 Task: Check the percentage active listings of bathtub in the last 3 years.
Action: Mouse moved to (799, 192)
Screenshot: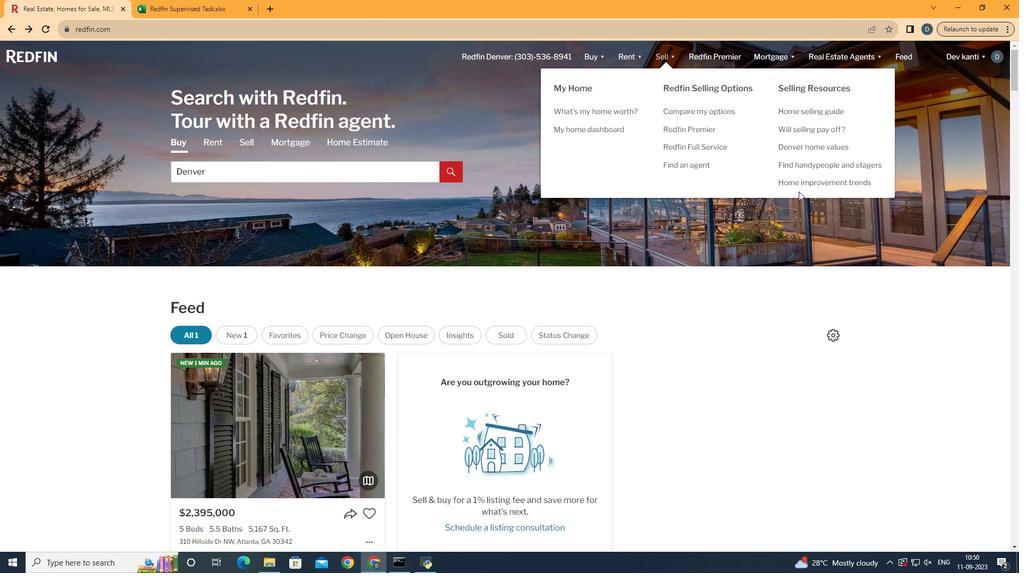 
Action: Mouse pressed left at (799, 192)
Screenshot: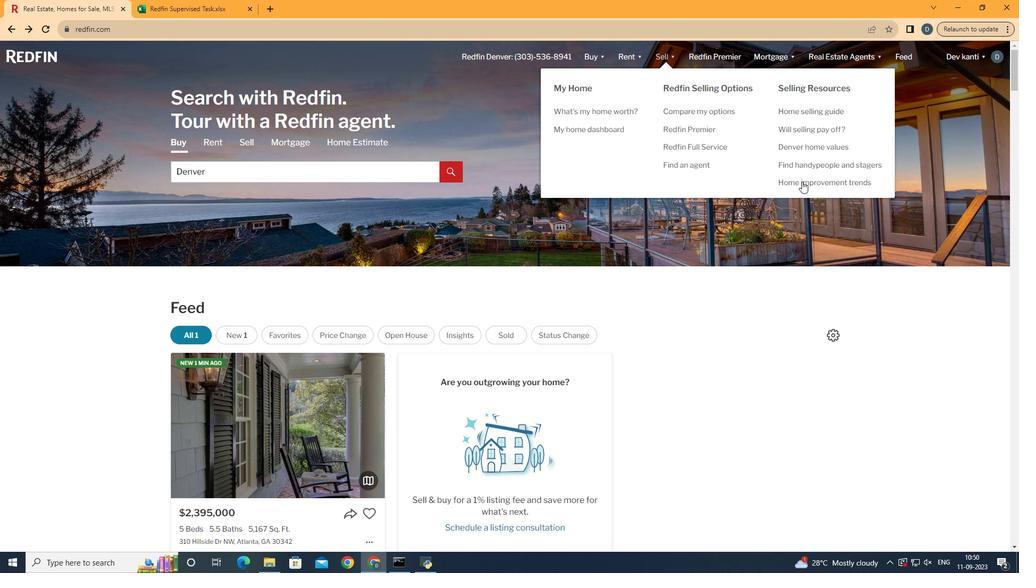 
Action: Mouse moved to (803, 181)
Screenshot: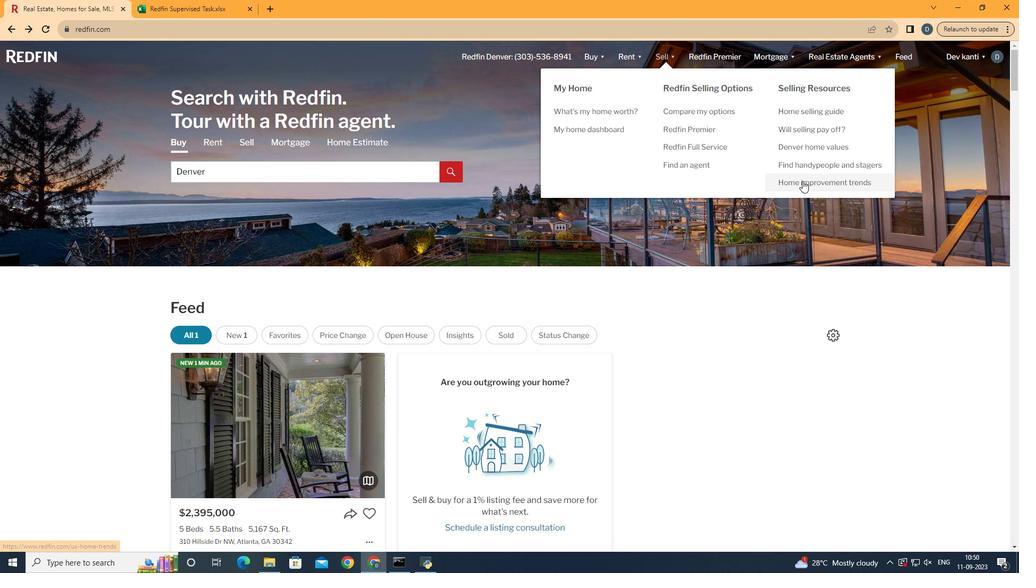 
Action: Mouse pressed left at (803, 181)
Screenshot: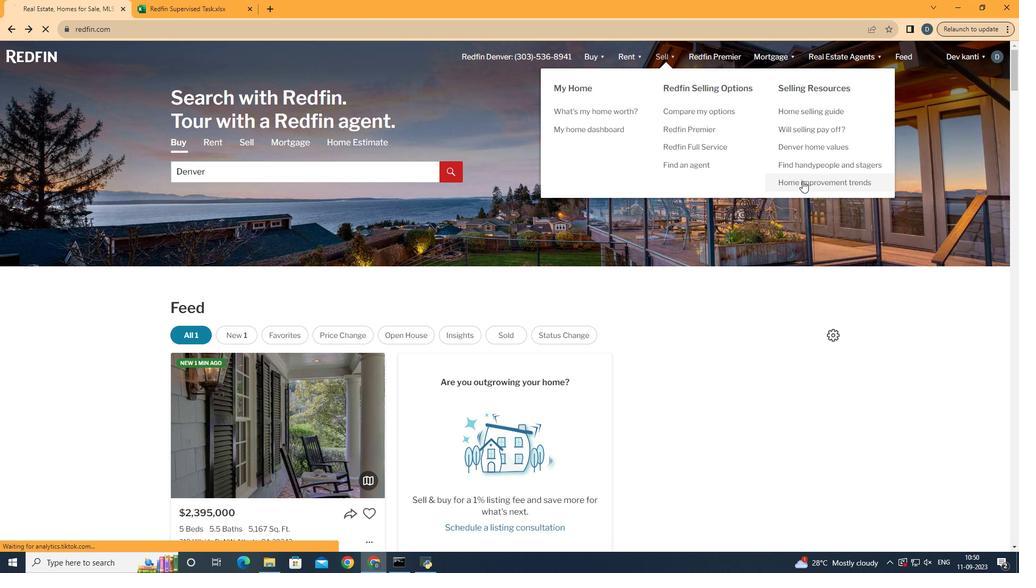 
Action: Mouse moved to (263, 192)
Screenshot: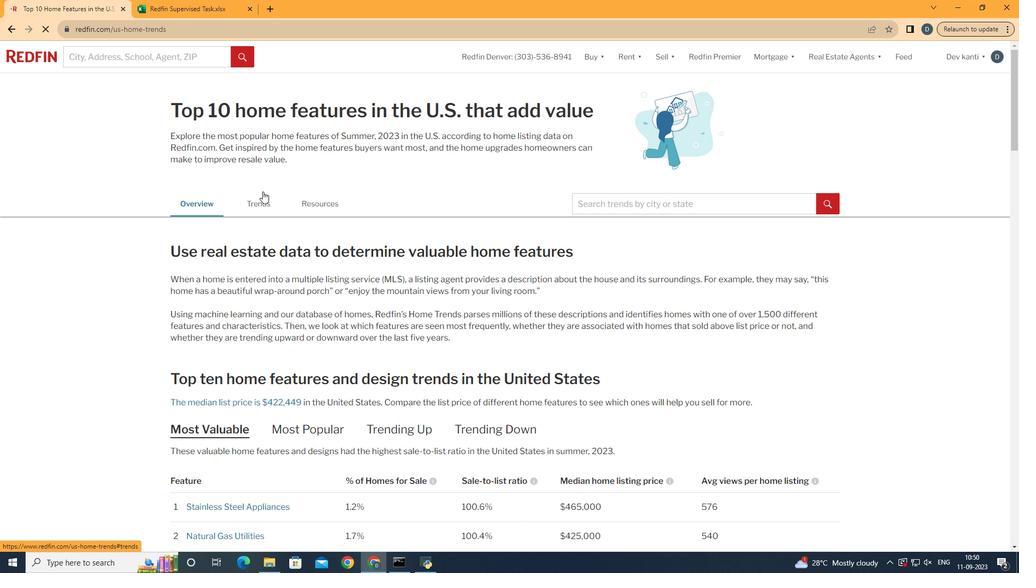 
Action: Mouse pressed left at (263, 192)
Screenshot: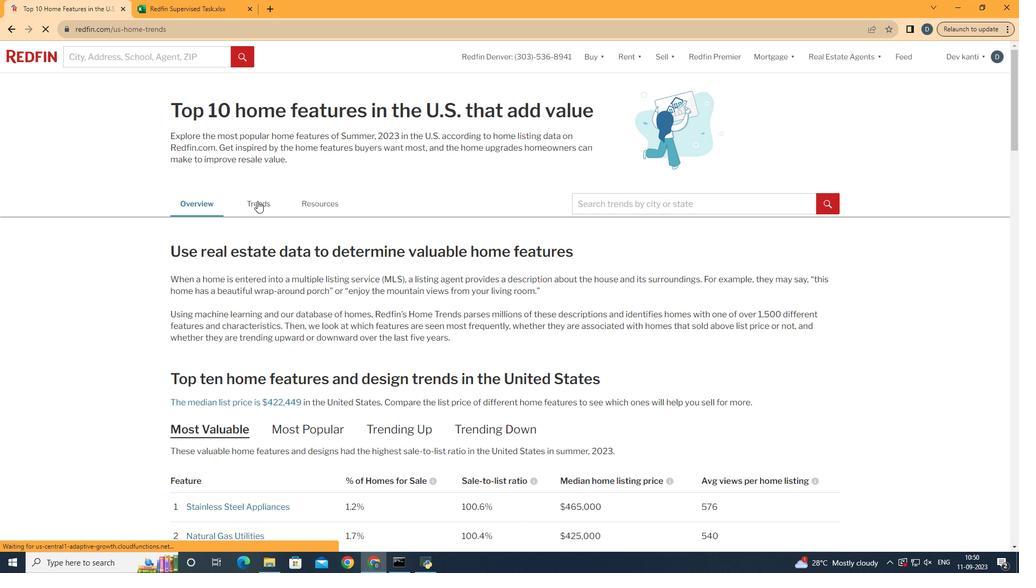 
Action: Mouse moved to (251, 209)
Screenshot: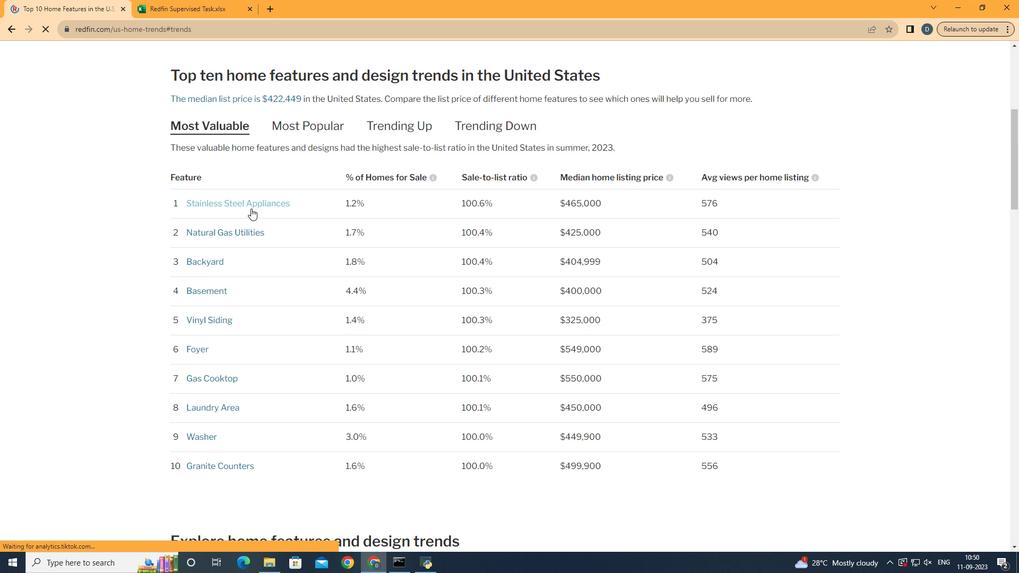
Action: Mouse scrolled (251, 208) with delta (0, 0)
Screenshot: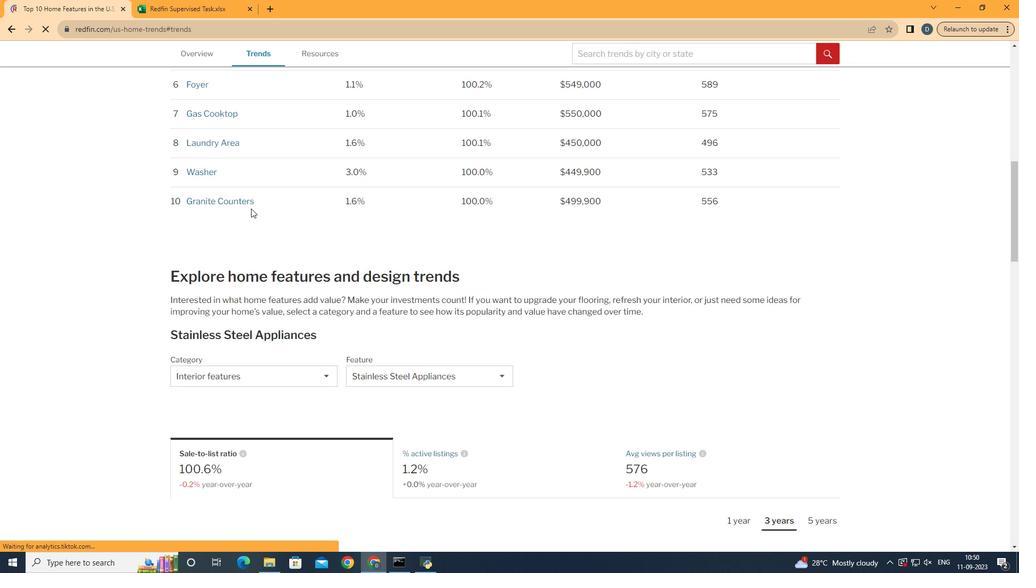 
Action: Mouse scrolled (251, 208) with delta (0, 0)
Screenshot: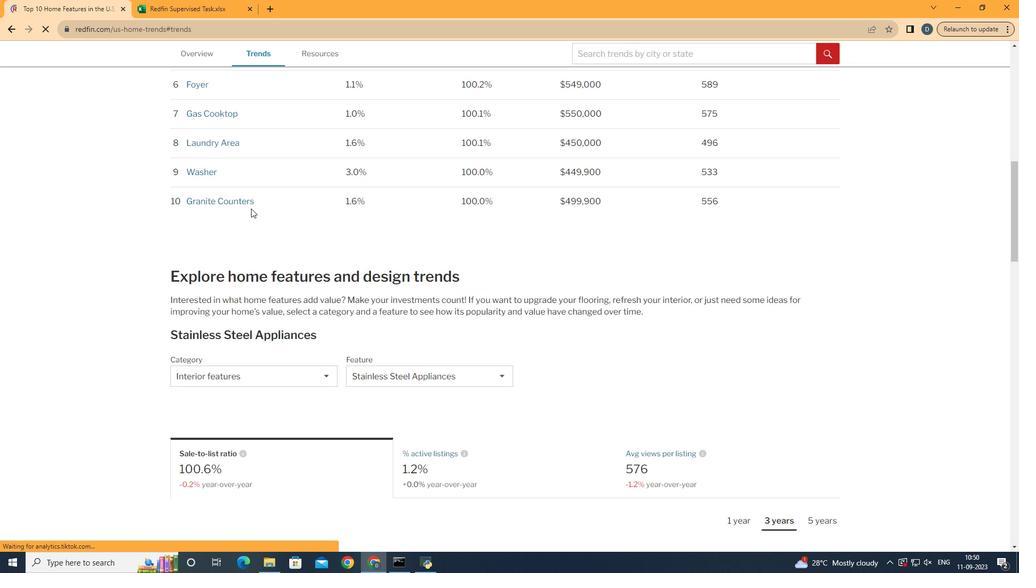 
Action: Mouse scrolled (251, 208) with delta (0, 0)
Screenshot: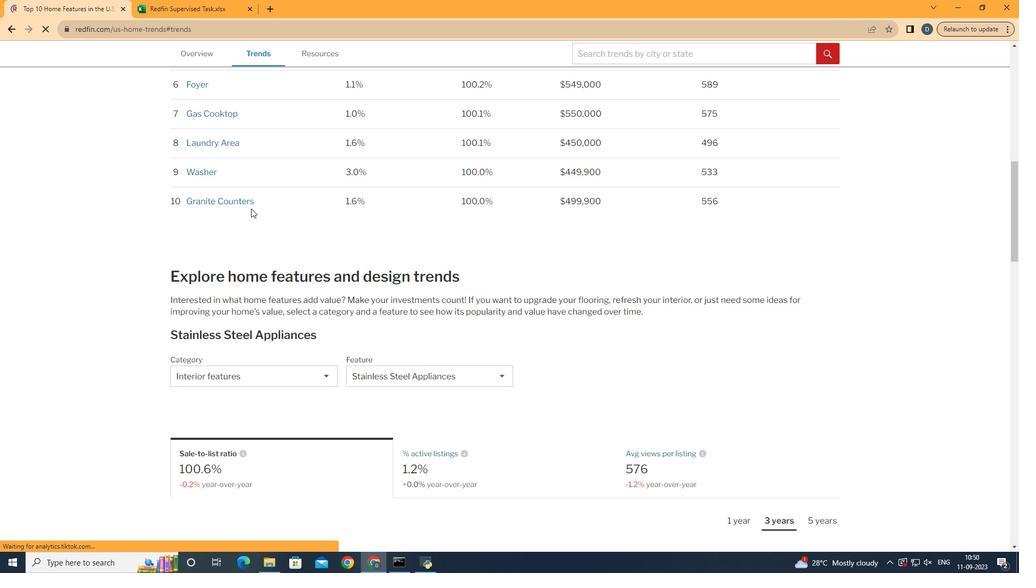 
Action: Mouse scrolled (251, 208) with delta (0, 0)
Screenshot: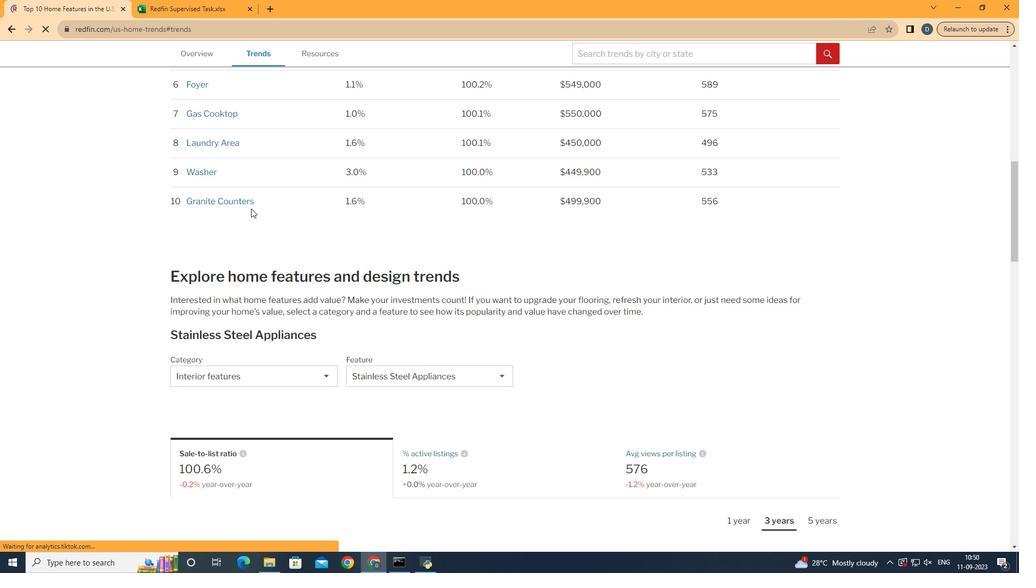 
Action: Mouse scrolled (251, 208) with delta (0, 0)
Screenshot: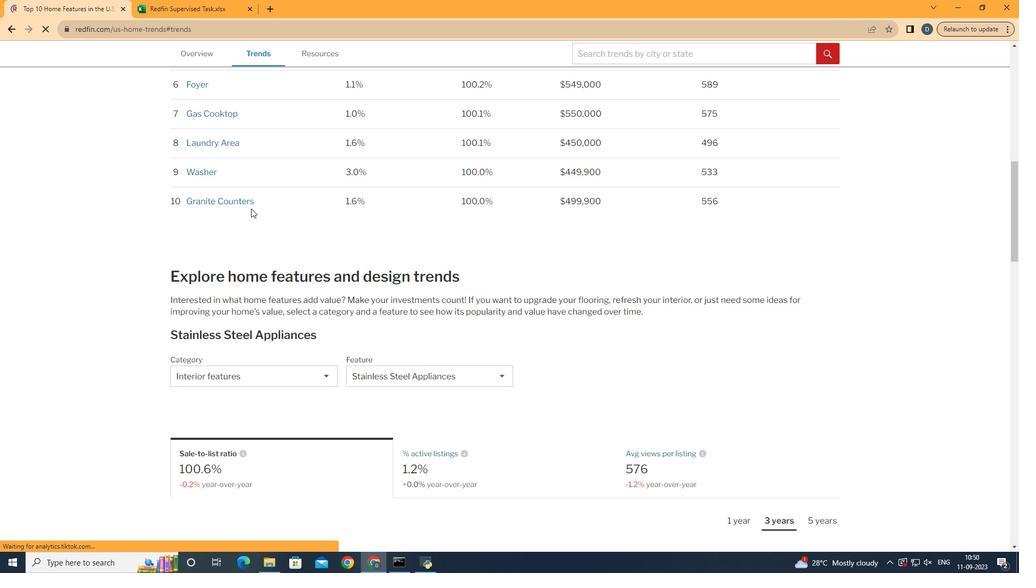 
Action: Mouse scrolled (251, 208) with delta (0, 0)
Screenshot: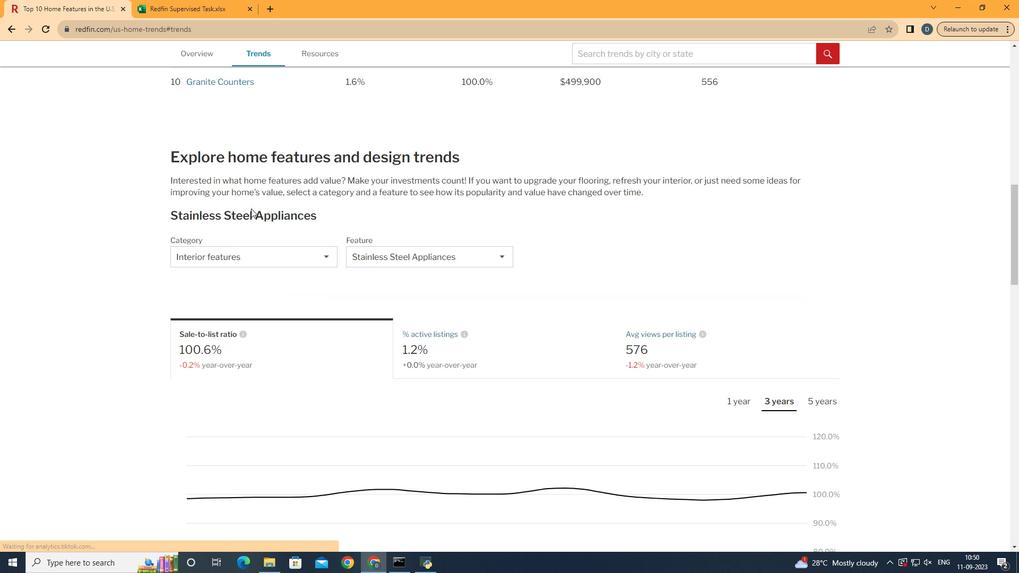 
Action: Mouse scrolled (251, 208) with delta (0, 0)
Screenshot: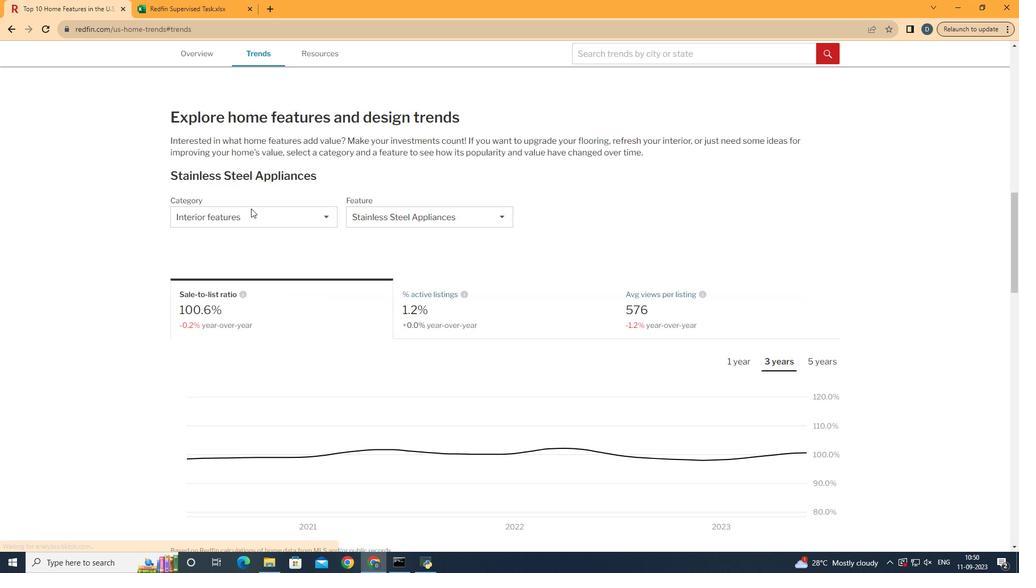 
Action: Mouse scrolled (251, 208) with delta (0, 0)
Screenshot: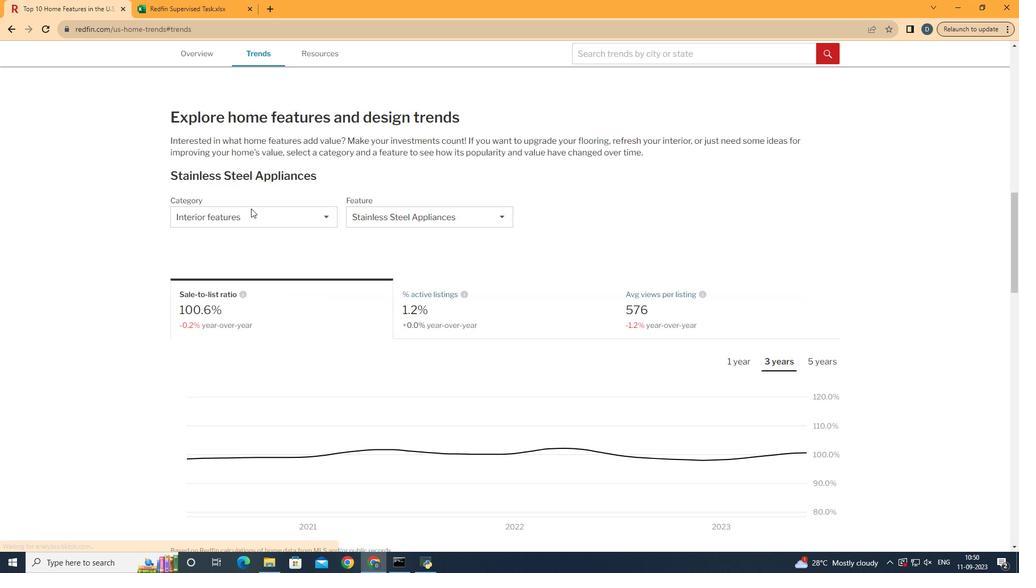 
Action: Mouse moved to (260, 216)
Screenshot: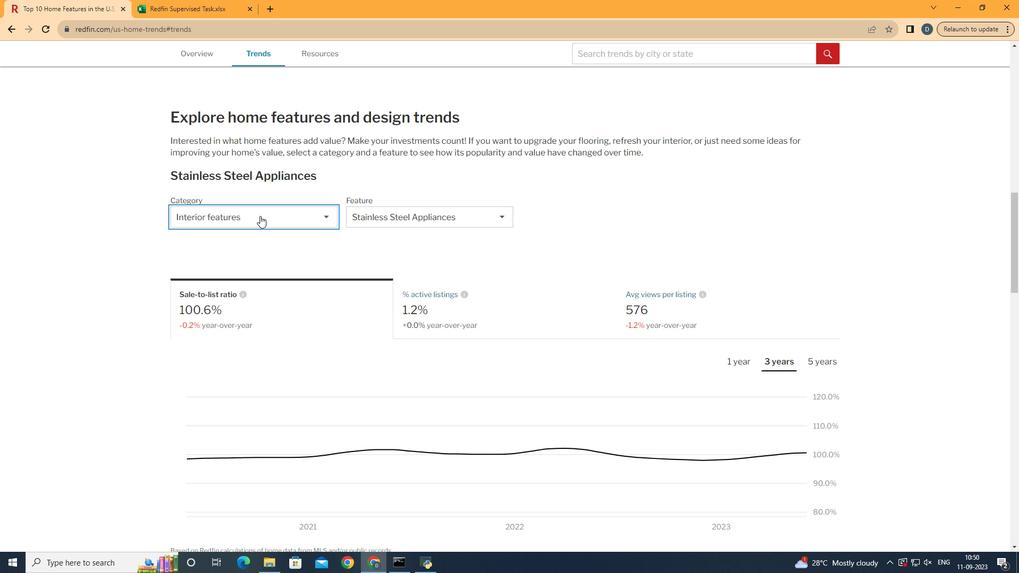 
Action: Mouse pressed left at (260, 216)
Screenshot: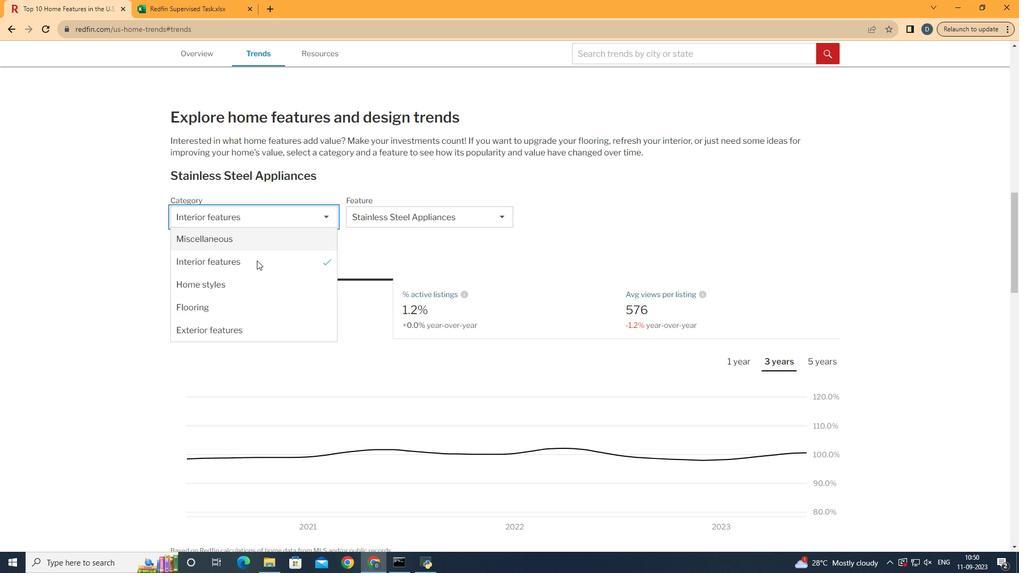 
Action: Mouse moved to (253, 269)
Screenshot: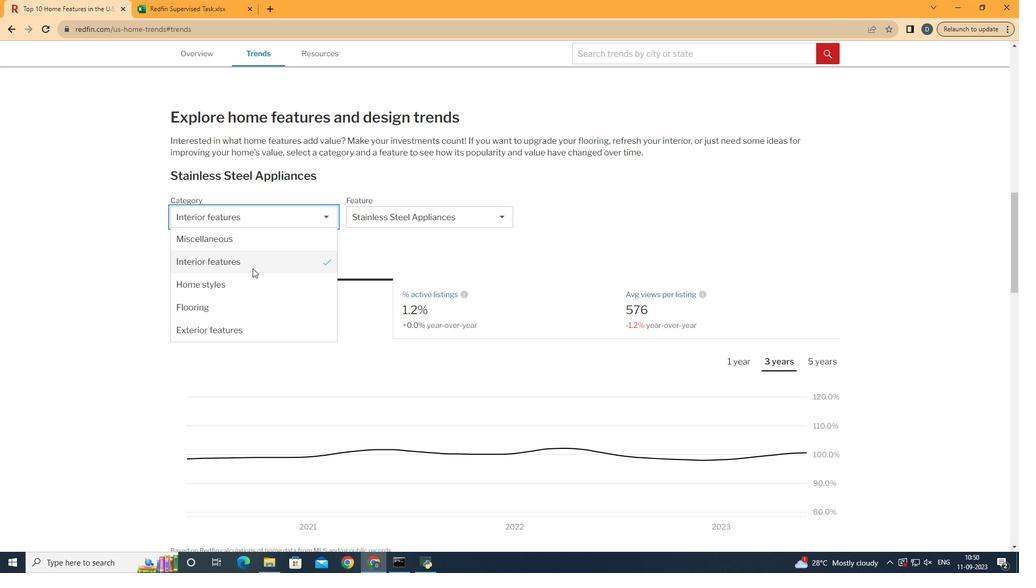 
Action: Mouse pressed left at (253, 269)
Screenshot: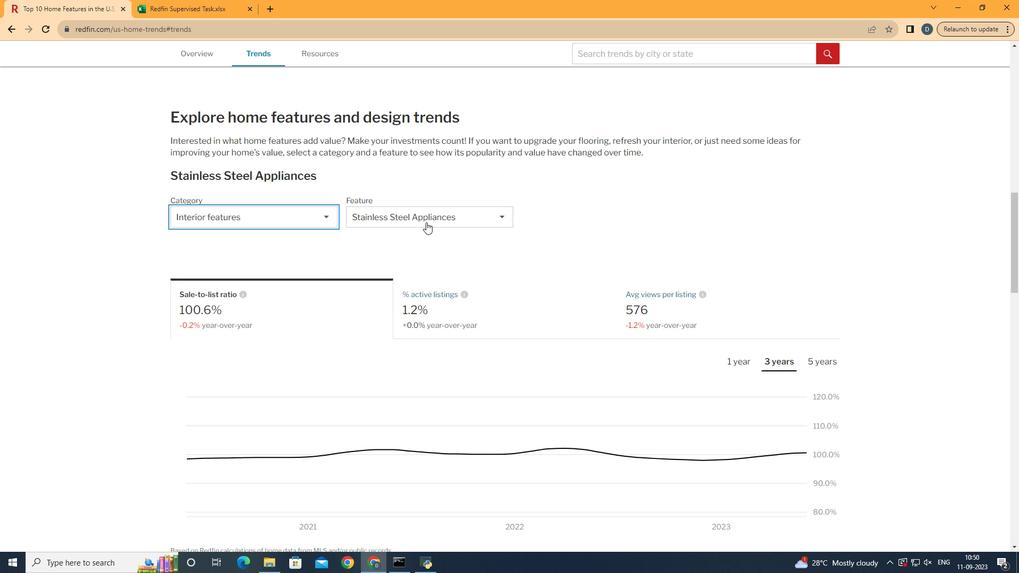 
Action: Mouse moved to (447, 220)
Screenshot: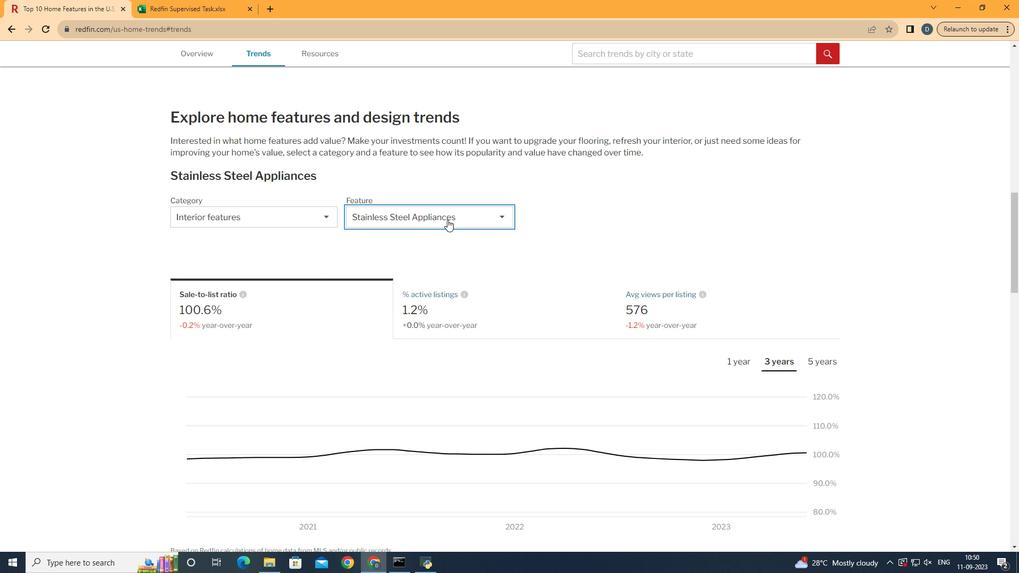 
Action: Mouse pressed left at (447, 220)
Screenshot: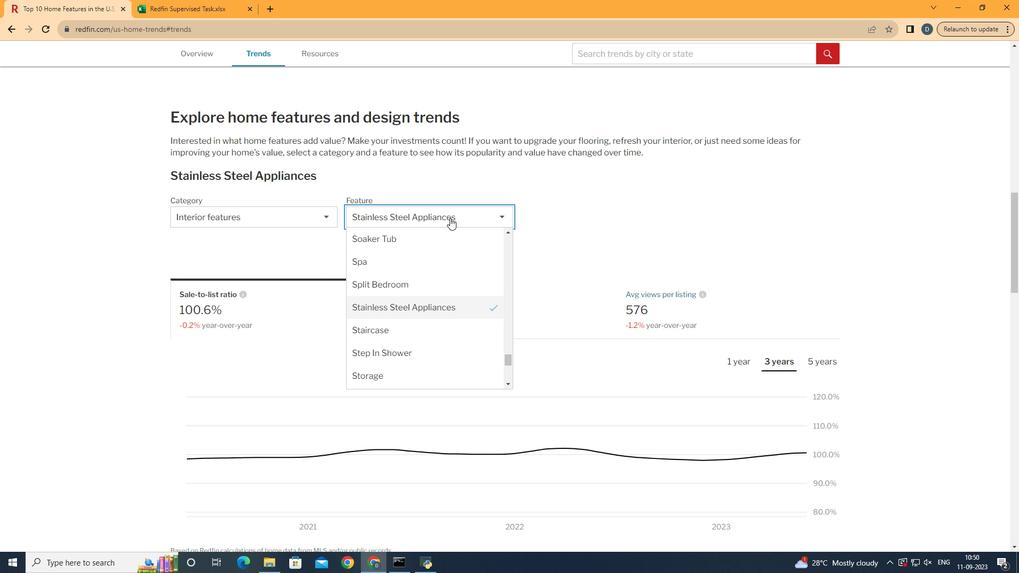 
Action: Mouse moved to (465, 307)
Screenshot: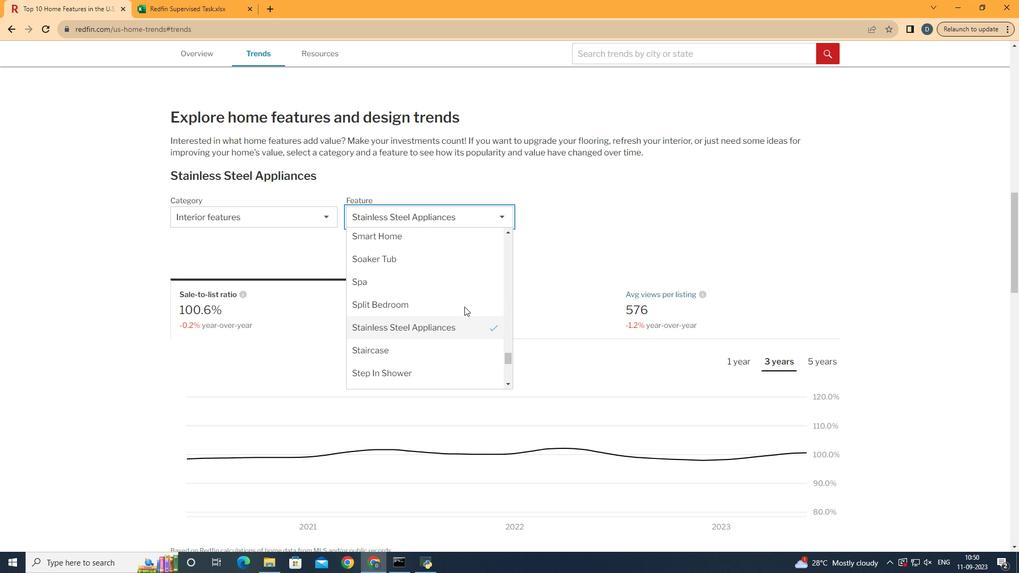 
Action: Mouse scrolled (465, 308) with delta (0, 0)
Screenshot: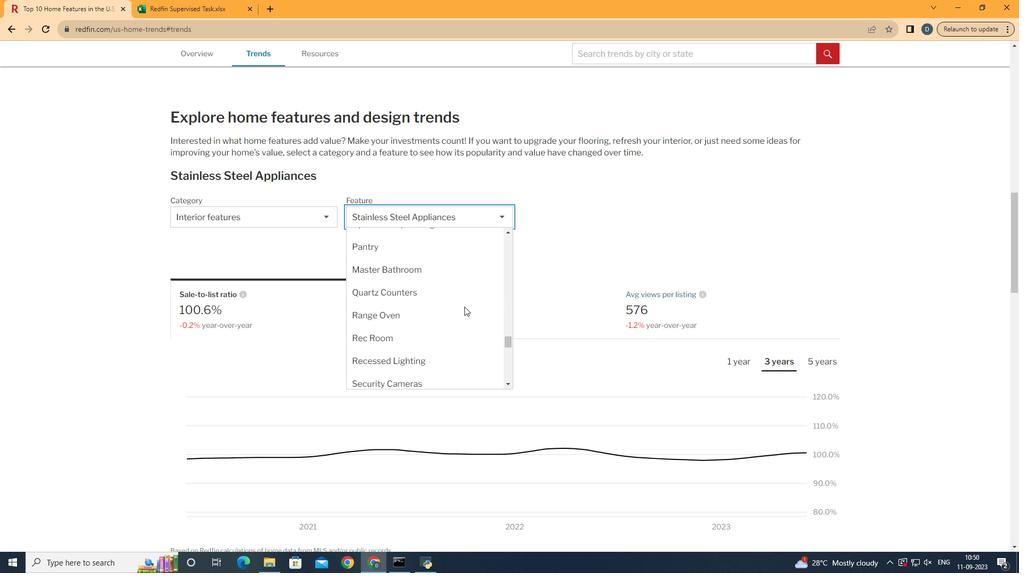 
Action: Mouse scrolled (465, 308) with delta (0, 0)
Screenshot: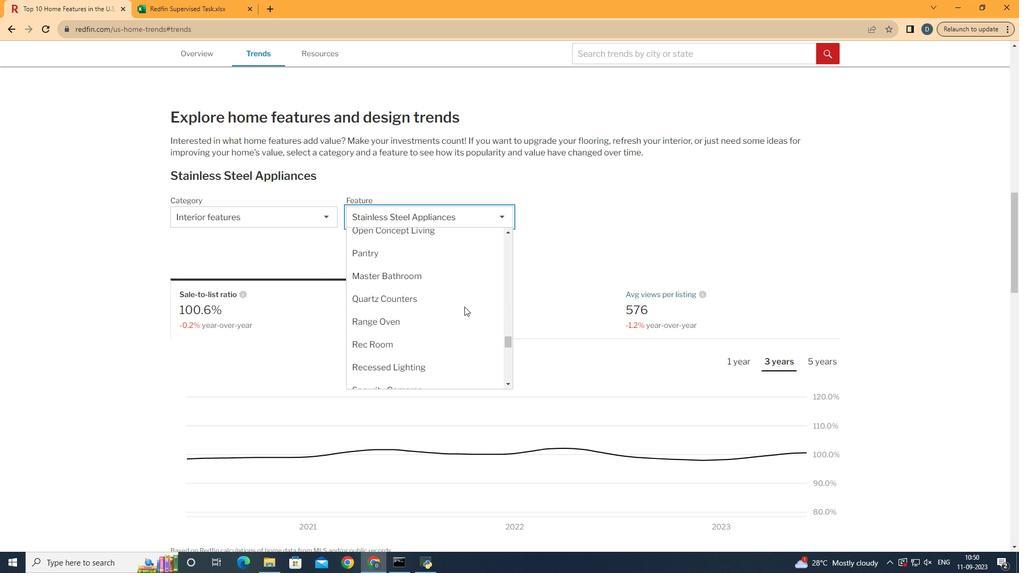 
Action: Mouse scrolled (465, 308) with delta (0, 0)
Screenshot: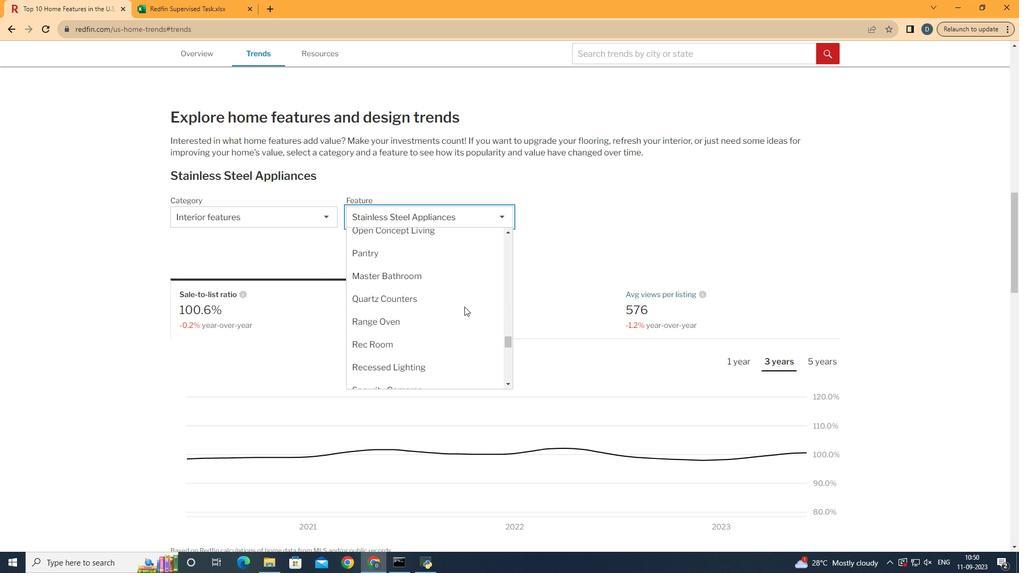
Action: Mouse scrolled (465, 308) with delta (0, 0)
Screenshot: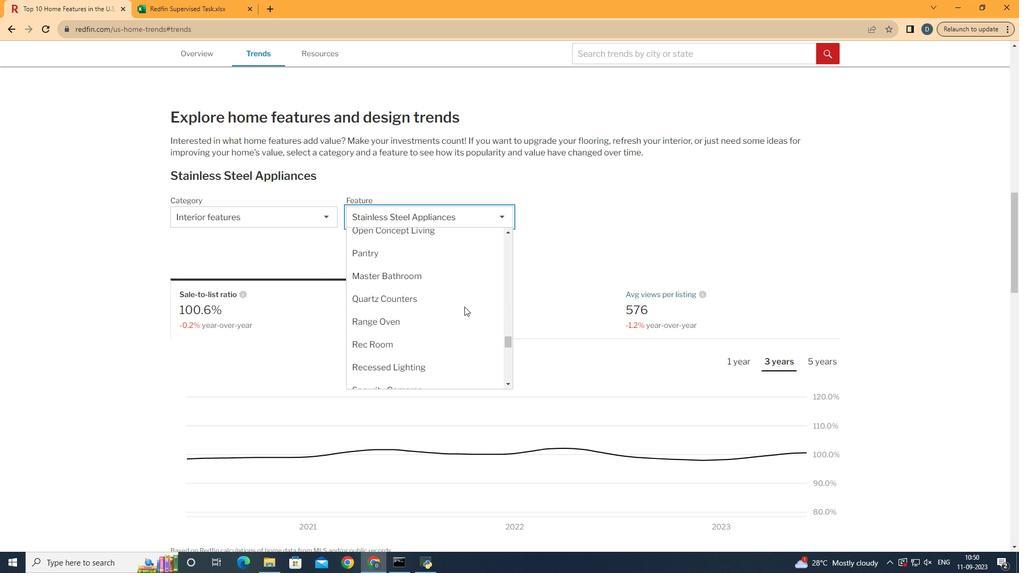 
Action: Mouse scrolled (465, 308) with delta (0, 0)
Screenshot: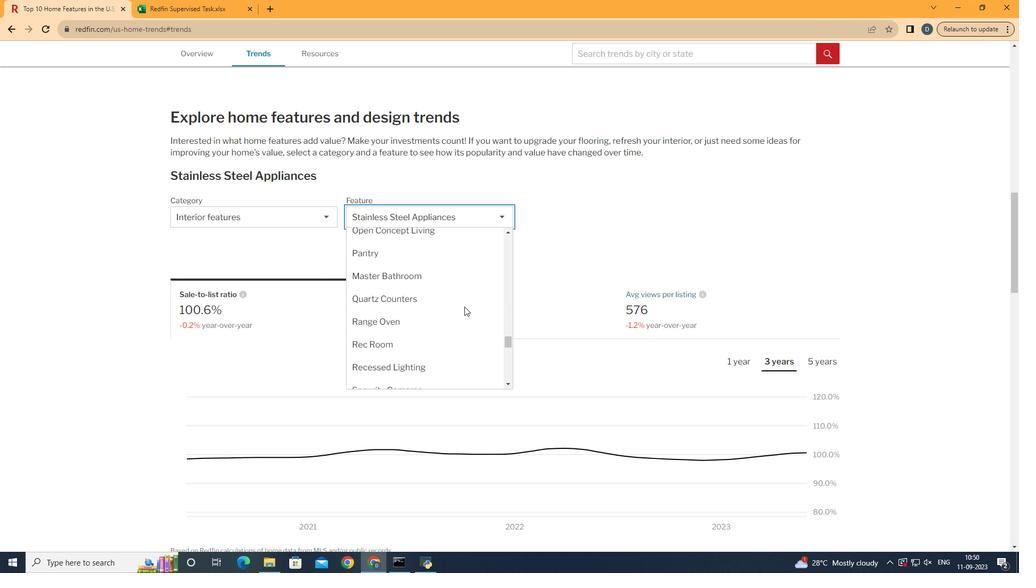 
Action: Mouse scrolled (465, 308) with delta (0, 0)
Screenshot: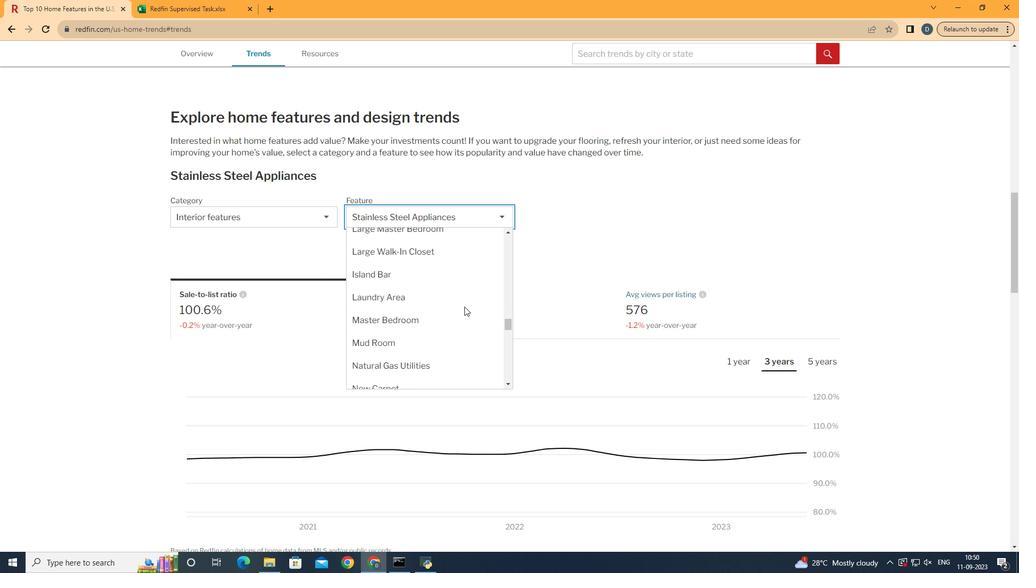 
Action: Mouse scrolled (465, 308) with delta (0, 0)
Screenshot: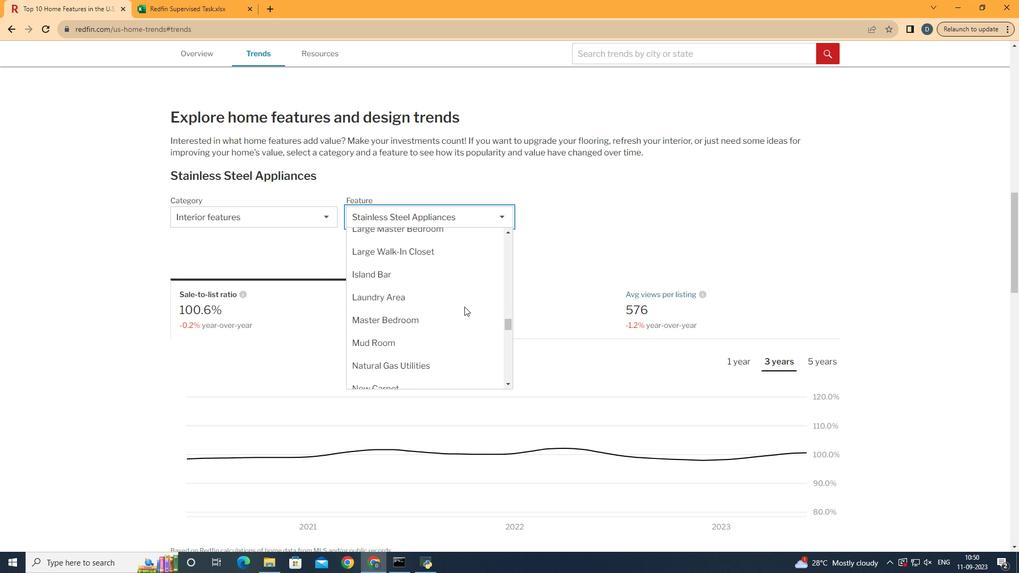 
Action: Mouse scrolled (465, 308) with delta (0, 0)
Screenshot: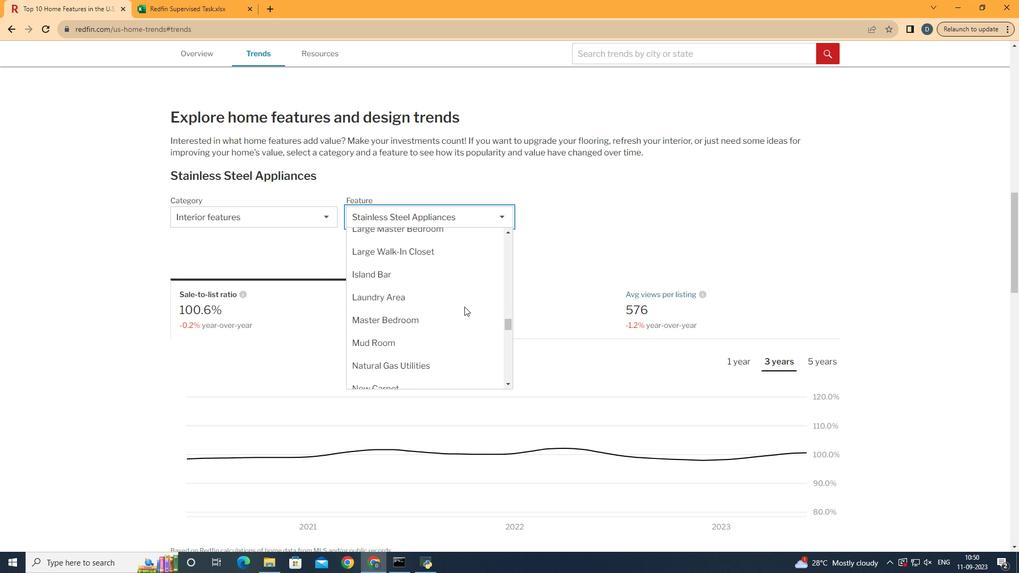 
Action: Mouse scrolled (465, 308) with delta (0, 0)
Screenshot: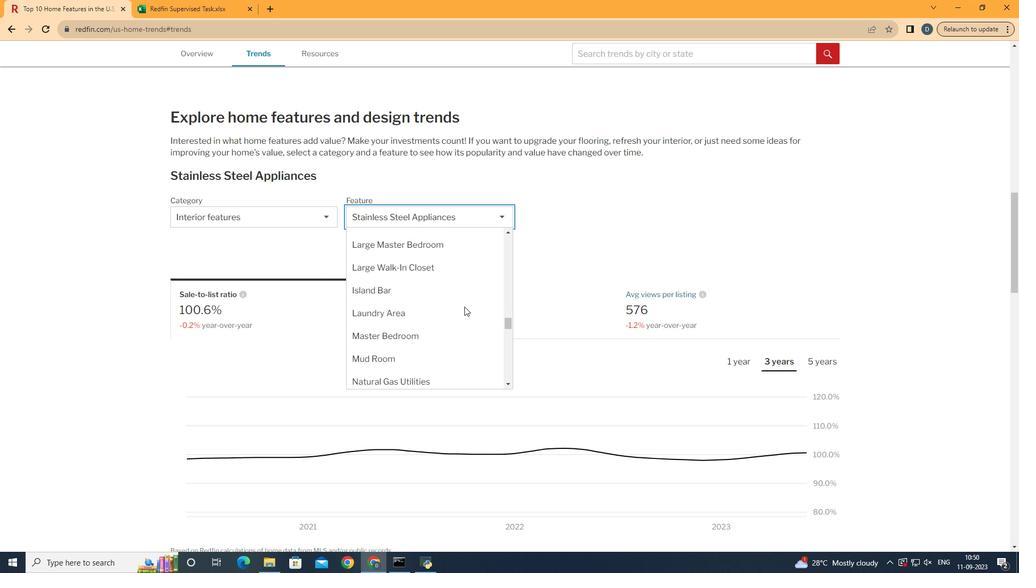 
Action: Mouse scrolled (465, 308) with delta (0, 0)
Screenshot: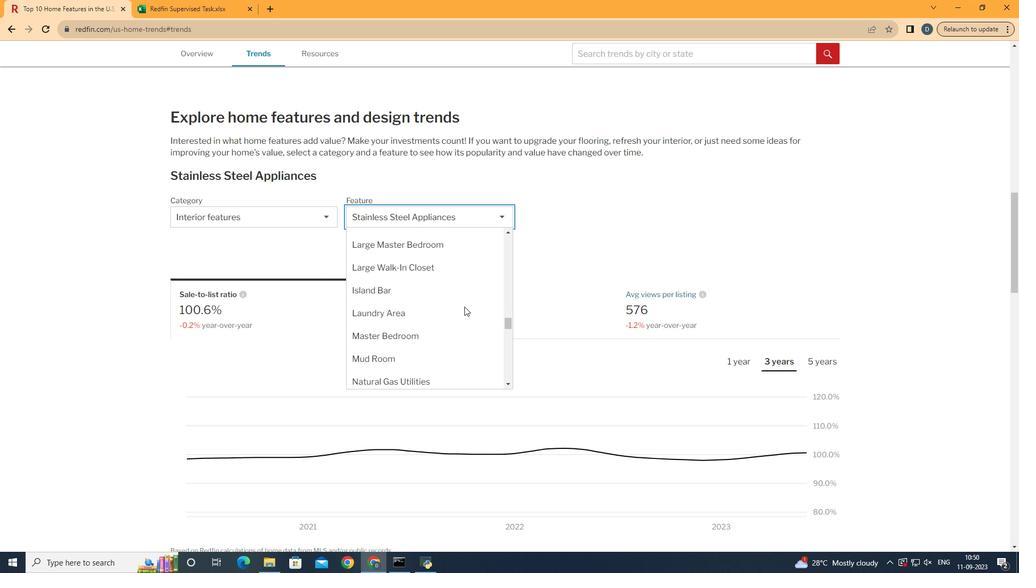 
Action: Mouse scrolled (465, 308) with delta (0, 0)
Screenshot: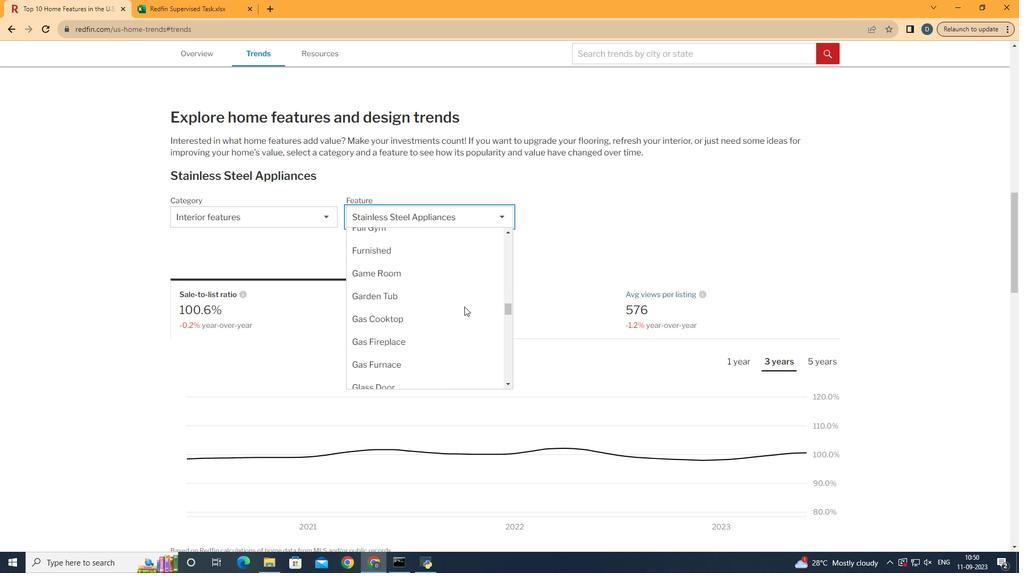 
Action: Mouse scrolled (465, 308) with delta (0, 0)
Screenshot: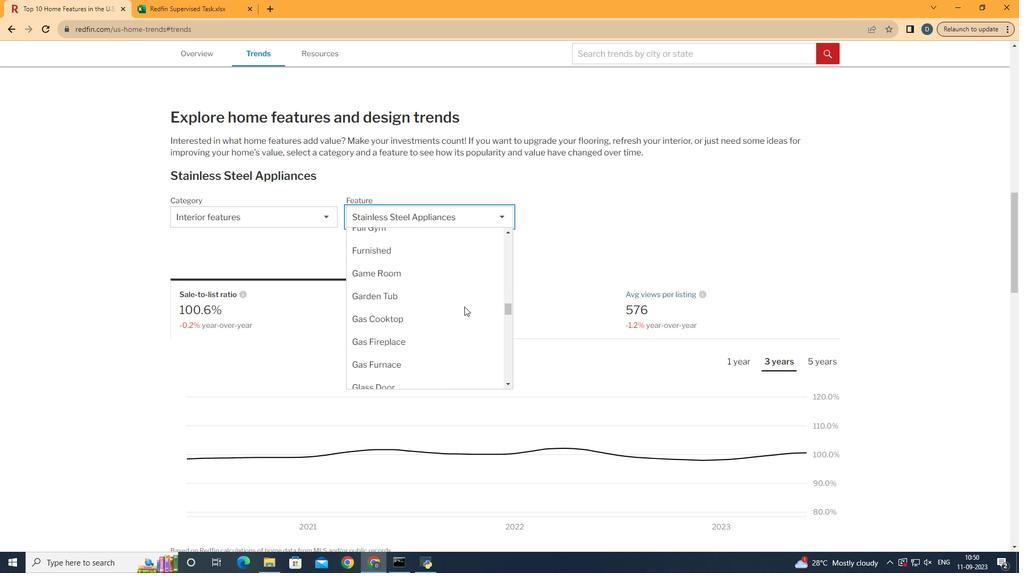 
Action: Mouse scrolled (465, 308) with delta (0, 0)
Screenshot: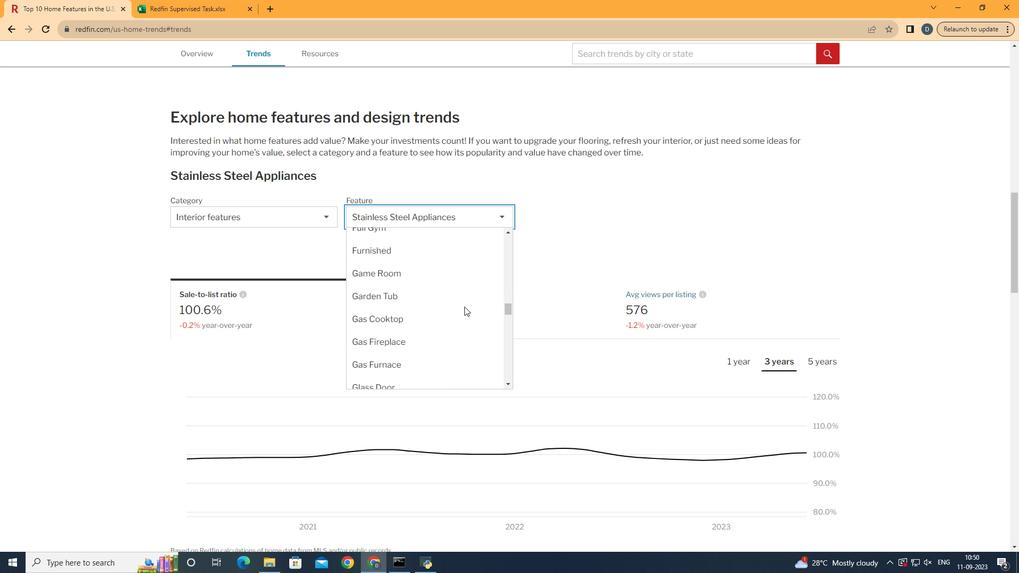
Action: Mouse scrolled (465, 308) with delta (0, 0)
Screenshot: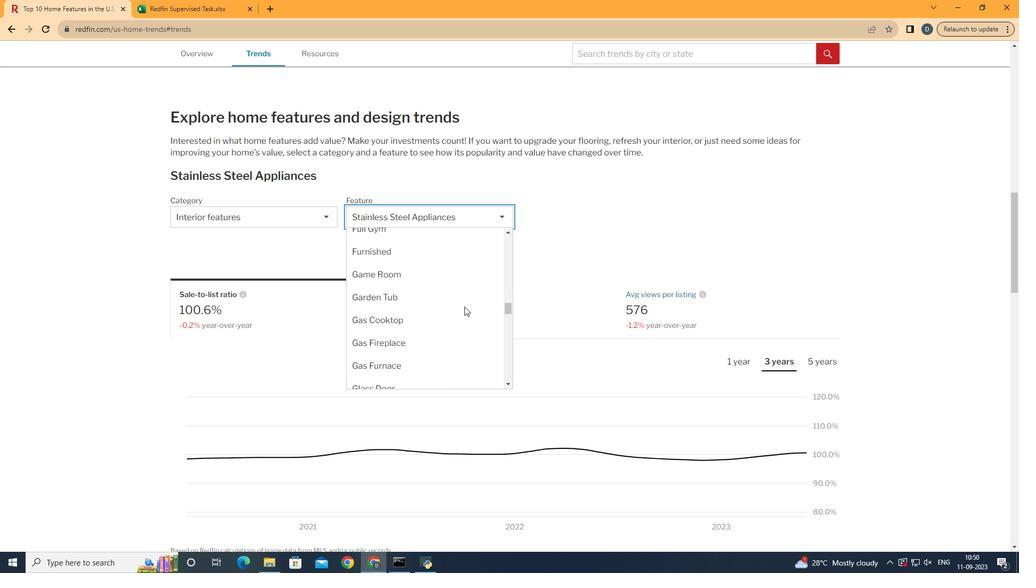 
Action: Mouse scrolled (465, 308) with delta (0, 0)
Screenshot: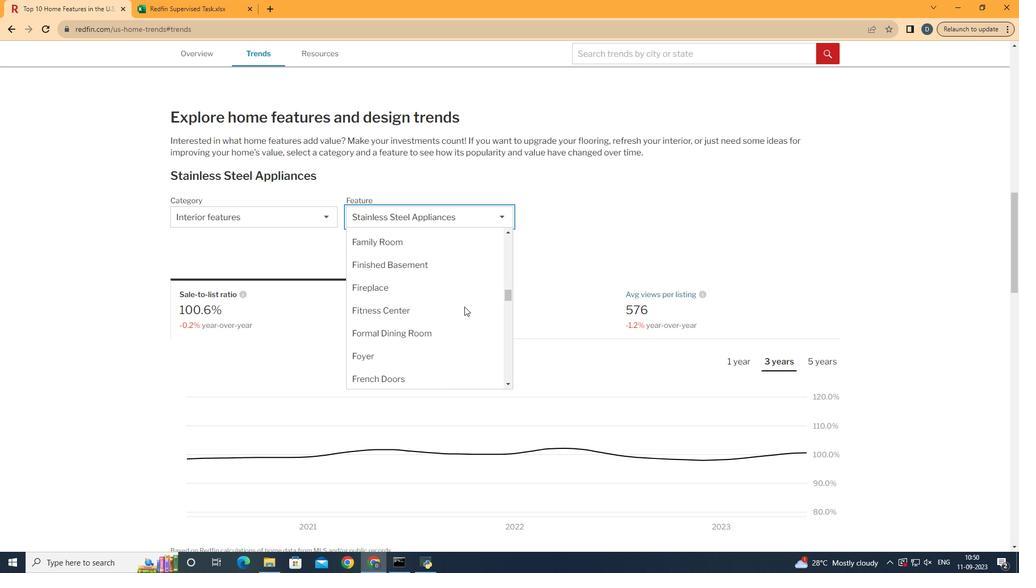 
Action: Mouse scrolled (465, 308) with delta (0, 0)
Screenshot: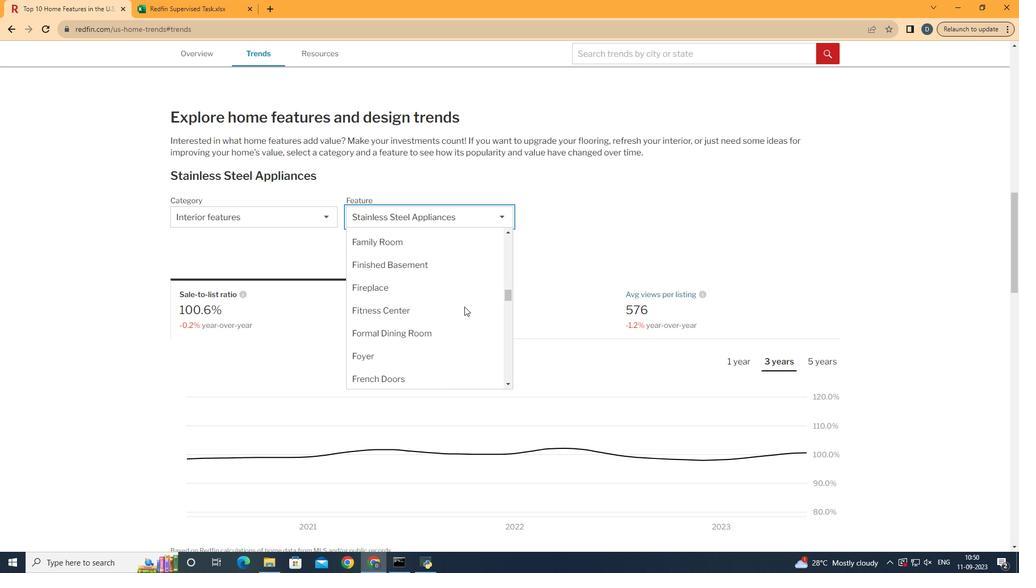 
Action: Mouse scrolled (465, 308) with delta (0, 0)
Screenshot: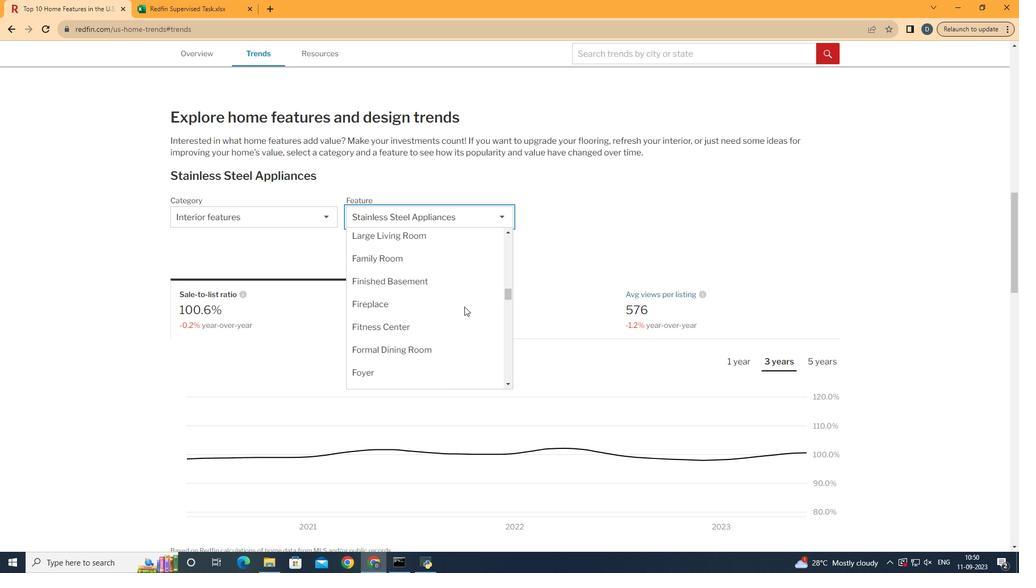 
Action: Mouse scrolled (465, 308) with delta (0, 0)
Screenshot: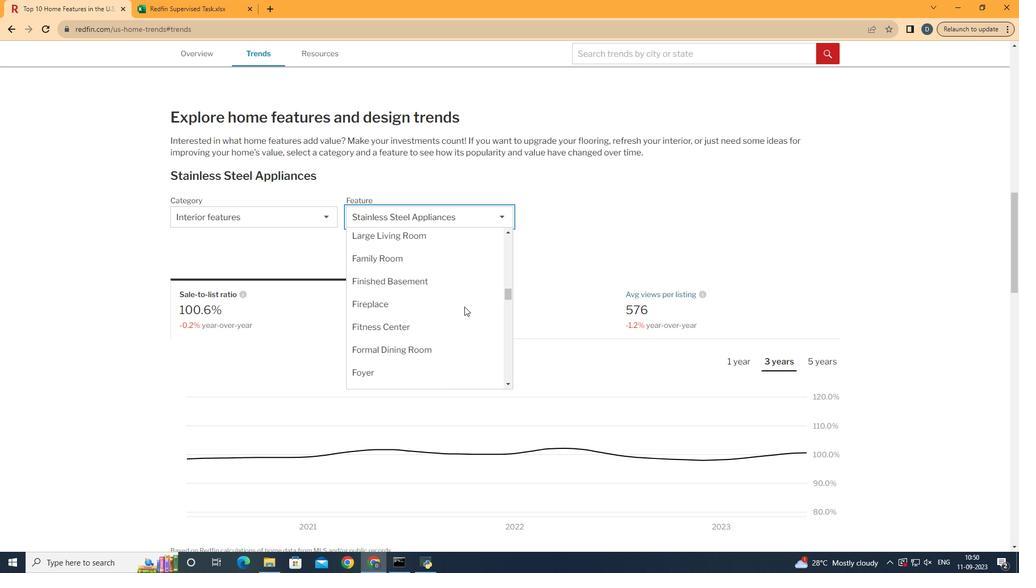 
Action: Mouse scrolled (465, 308) with delta (0, 0)
Screenshot: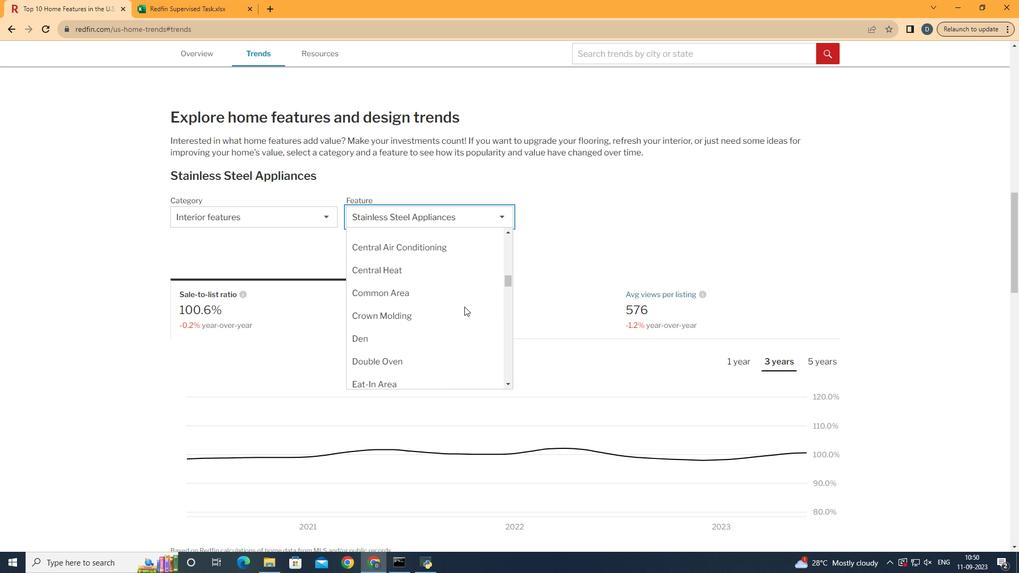 
Action: Mouse scrolled (465, 308) with delta (0, 0)
Screenshot: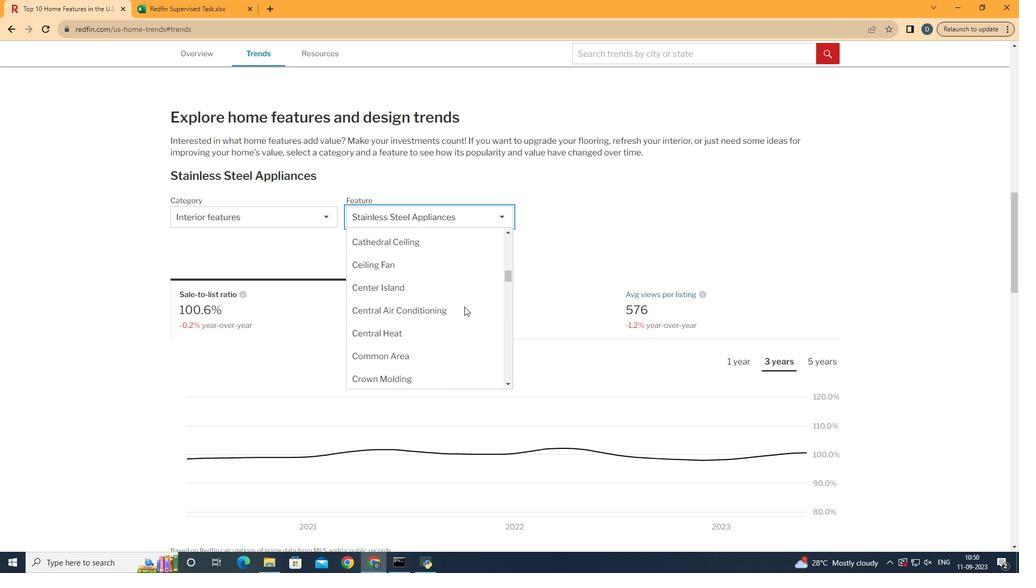 
Action: Mouse scrolled (465, 308) with delta (0, 0)
Screenshot: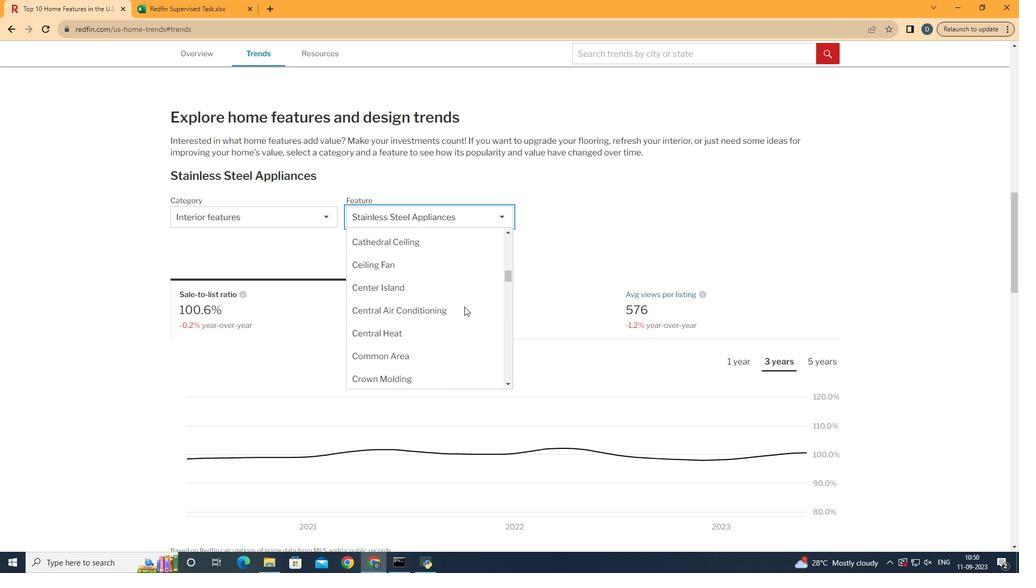 
Action: Mouse scrolled (465, 308) with delta (0, 0)
Screenshot: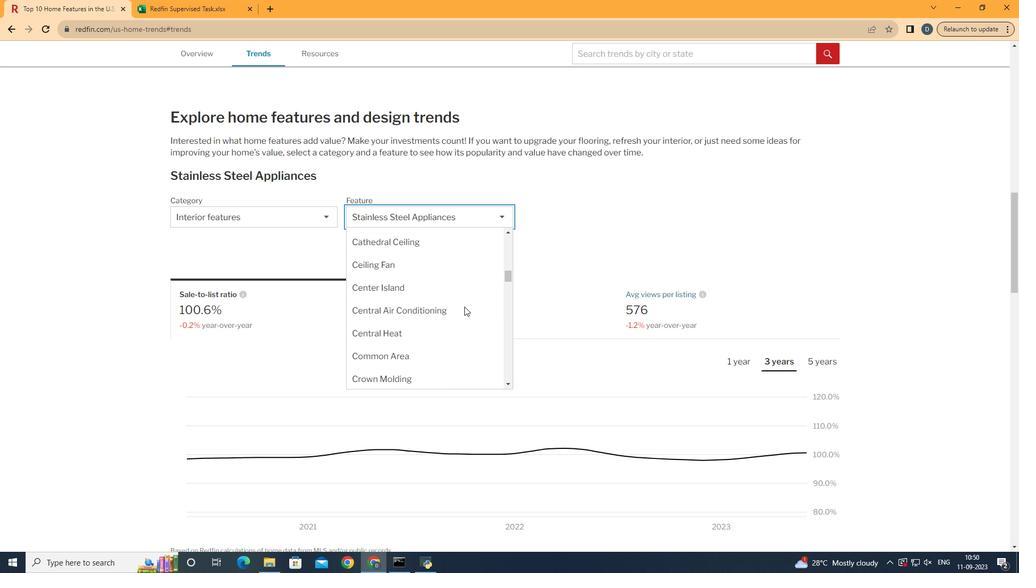 
Action: Mouse scrolled (465, 308) with delta (0, 0)
Screenshot: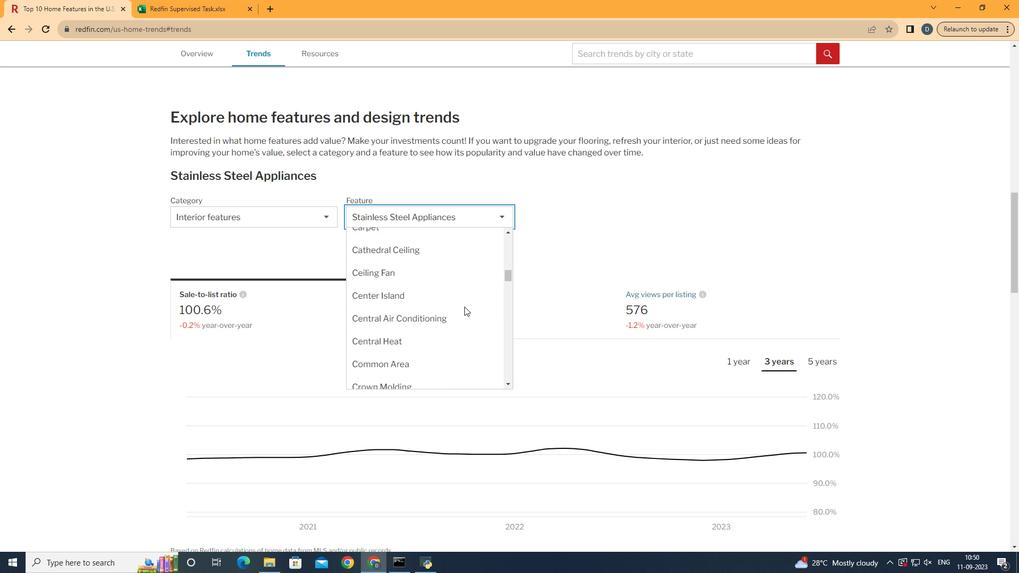 
Action: Mouse scrolled (465, 308) with delta (0, 0)
Screenshot: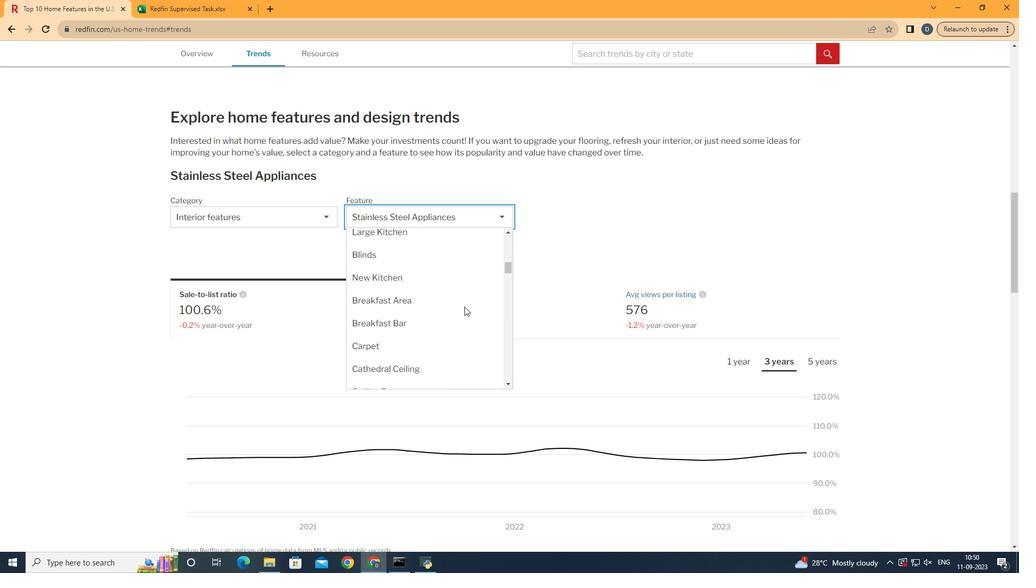 
Action: Mouse scrolled (465, 308) with delta (0, 0)
Screenshot: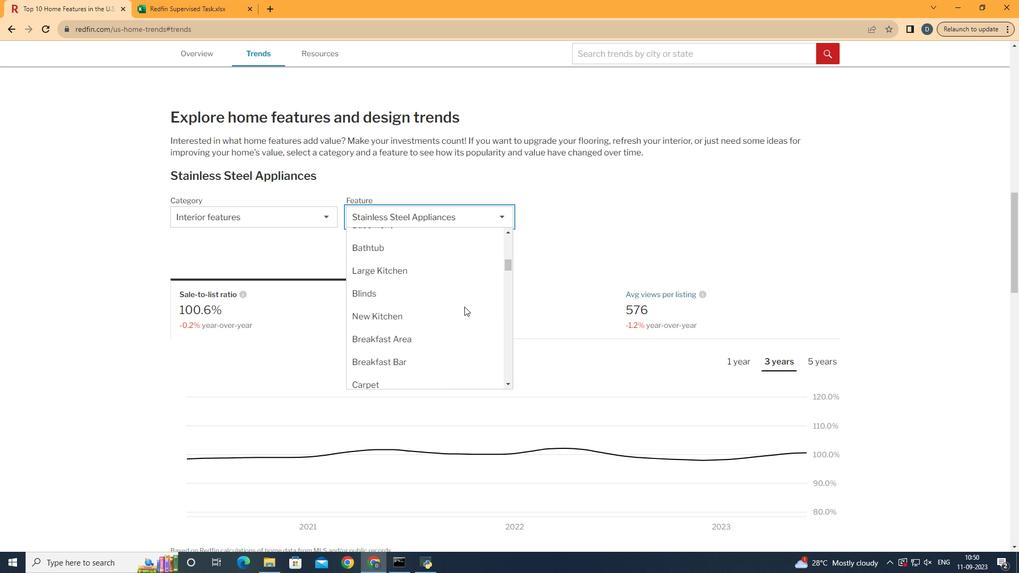 
Action: Mouse scrolled (465, 308) with delta (0, 0)
Screenshot: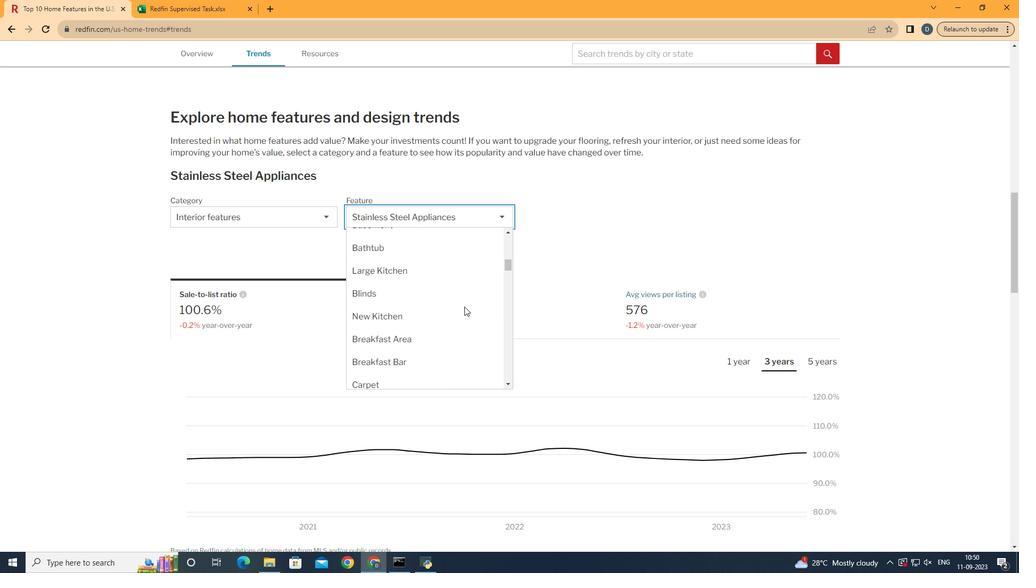 
Action: Mouse scrolled (465, 308) with delta (0, 0)
Screenshot: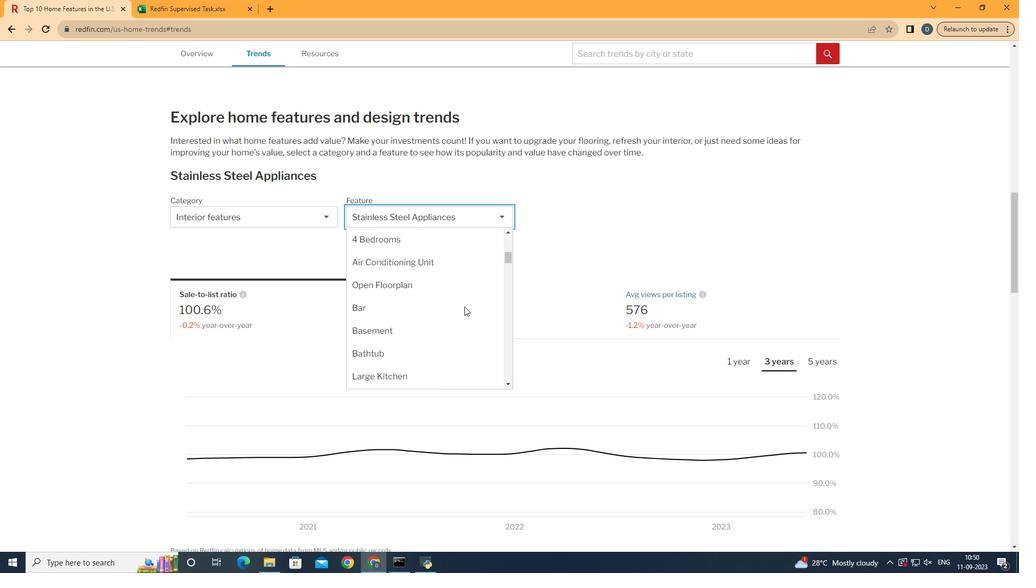 
Action: Mouse scrolled (465, 308) with delta (0, 0)
Screenshot: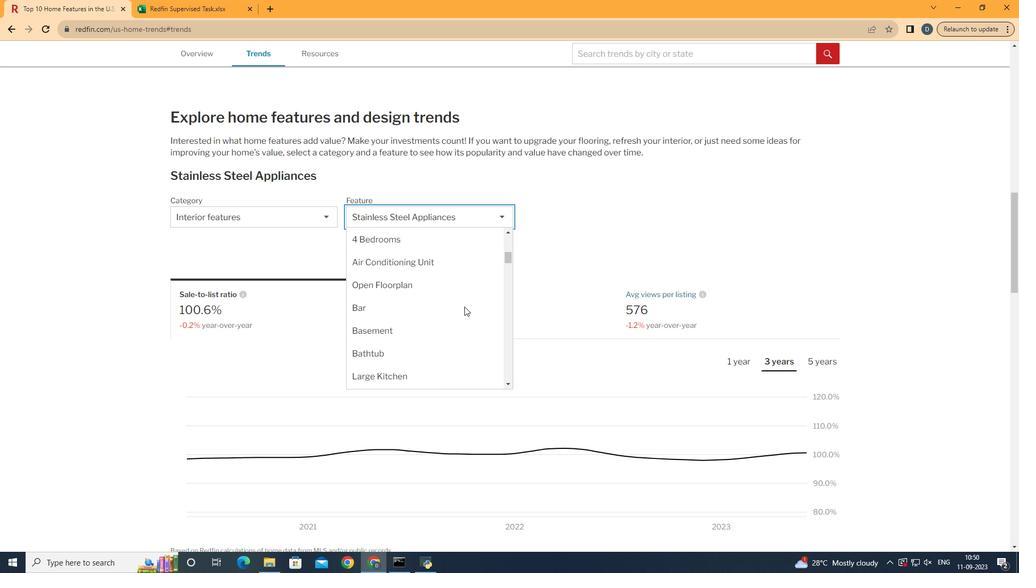 
Action: Mouse moved to (453, 353)
Screenshot: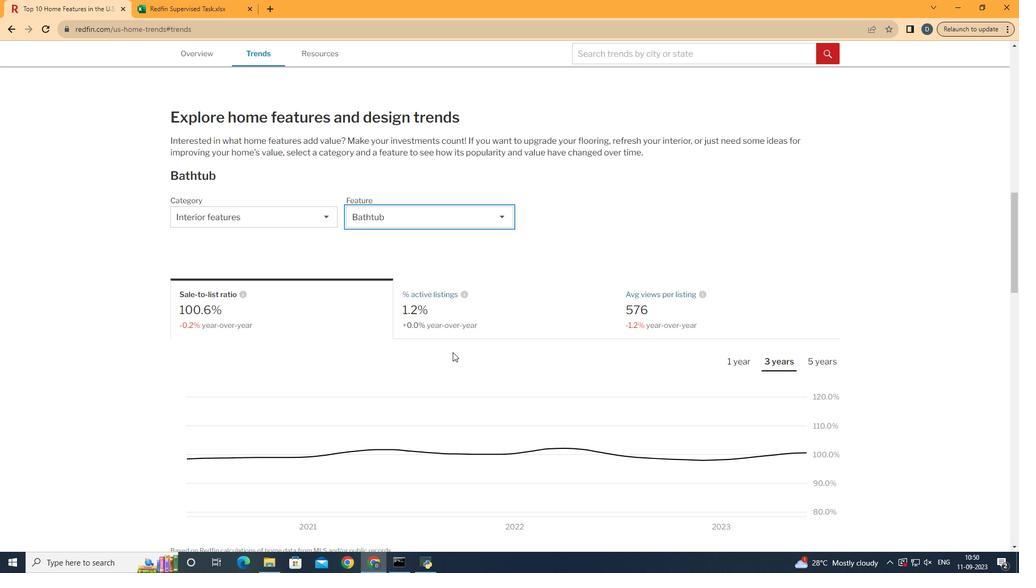 
Action: Mouse pressed left at (453, 353)
Screenshot: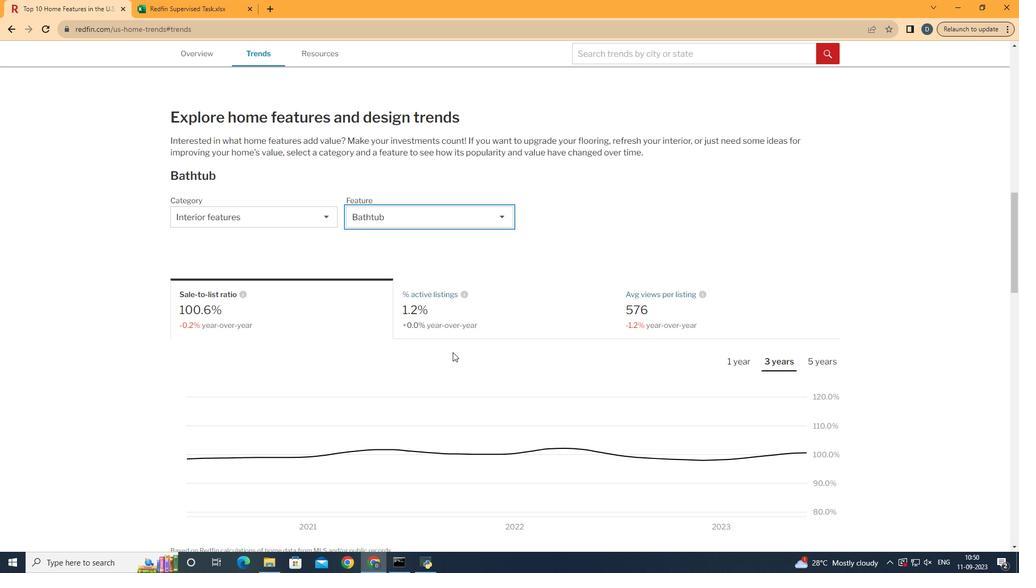 
Action: Mouse moved to (577, 244)
Screenshot: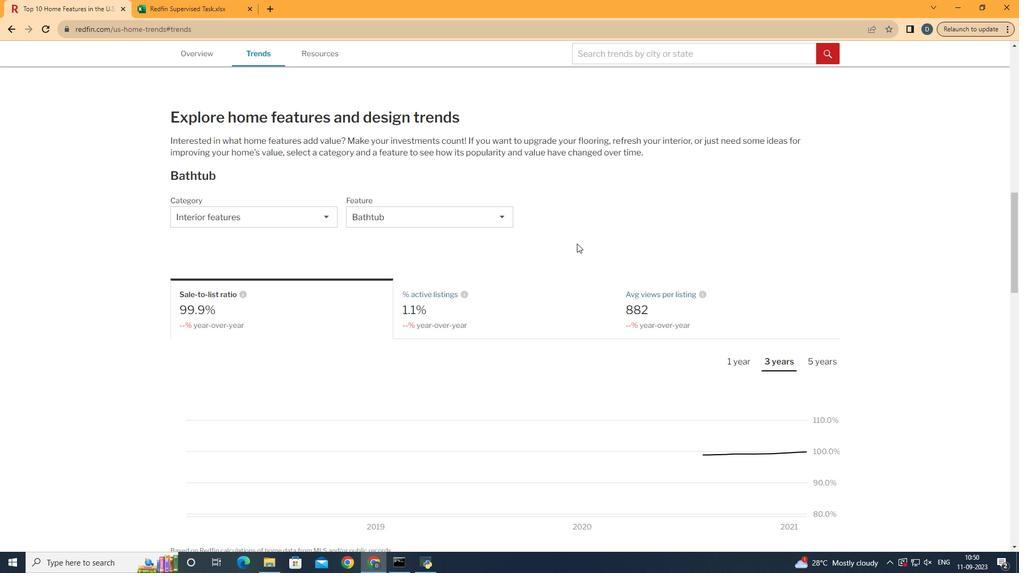 
Action: Mouse pressed left at (577, 244)
Screenshot: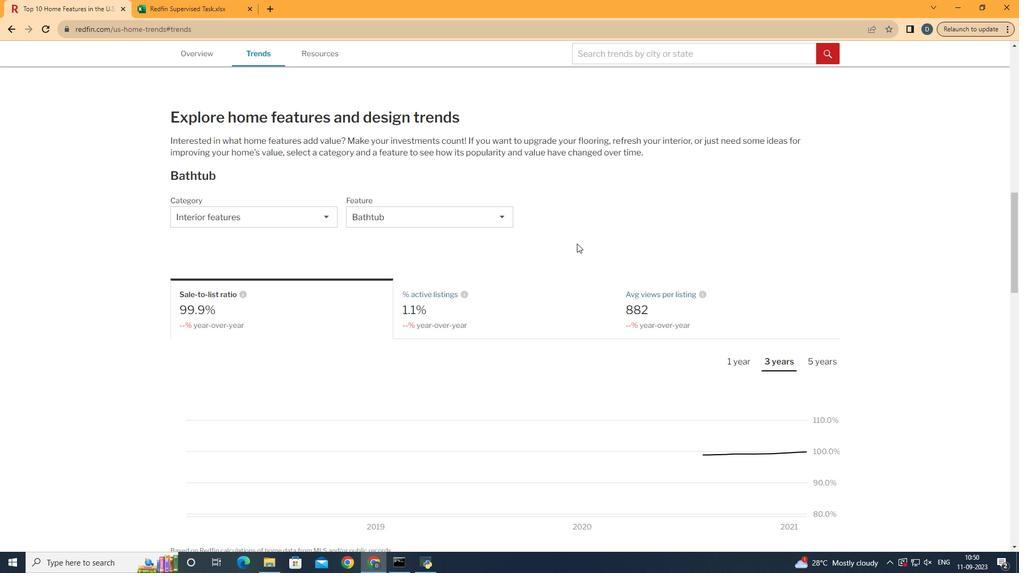 
Action: Mouse scrolled (577, 243) with delta (0, 0)
Screenshot: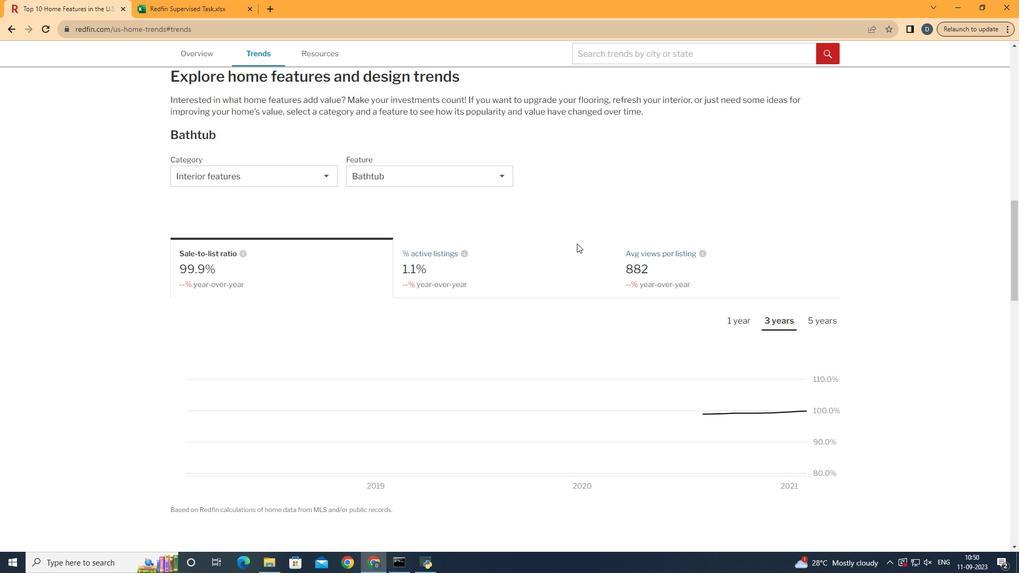 
Action: Mouse moved to (523, 264)
Screenshot: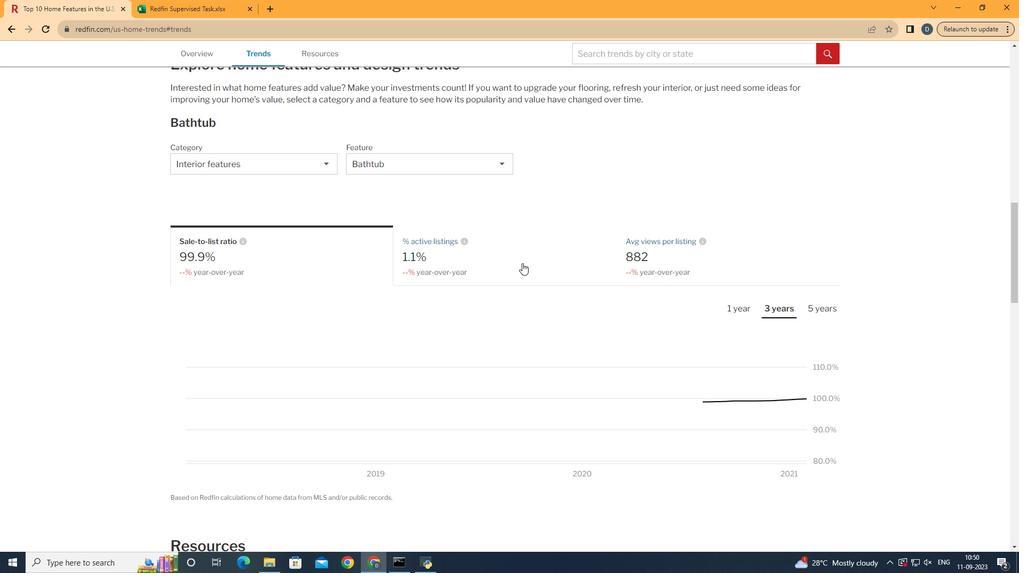 
Action: Mouse pressed left at (523, 264)
Screenshot: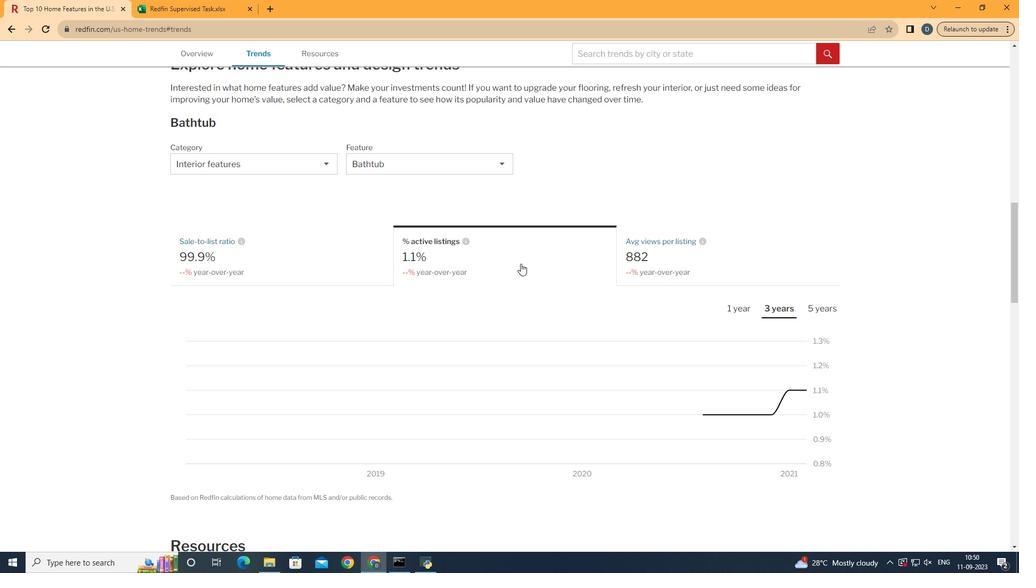 
Action: Mouse moved to (775, 307)
Screenshot: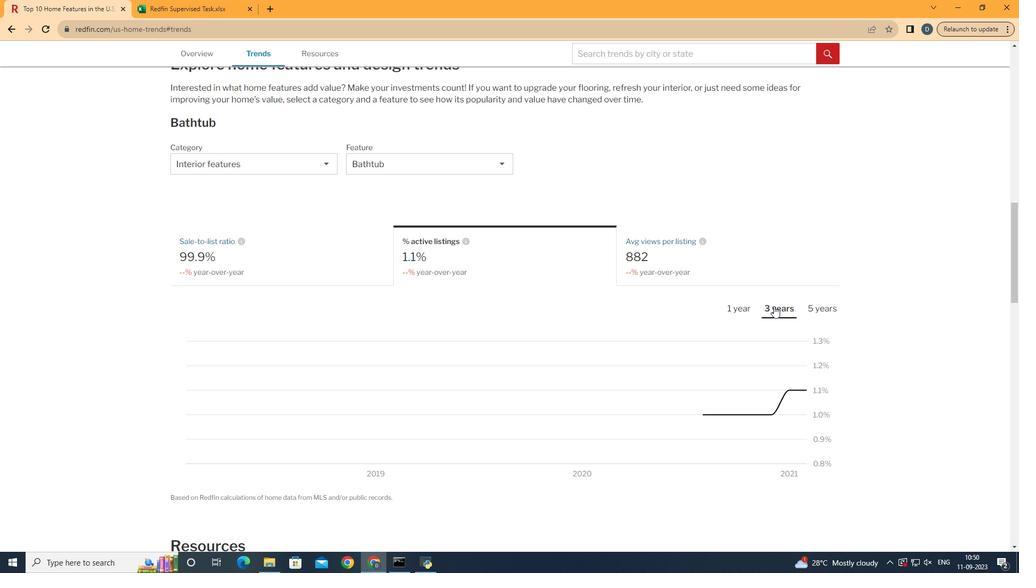 
Action: Mouse pressed left at (775, 307)
Screenshot: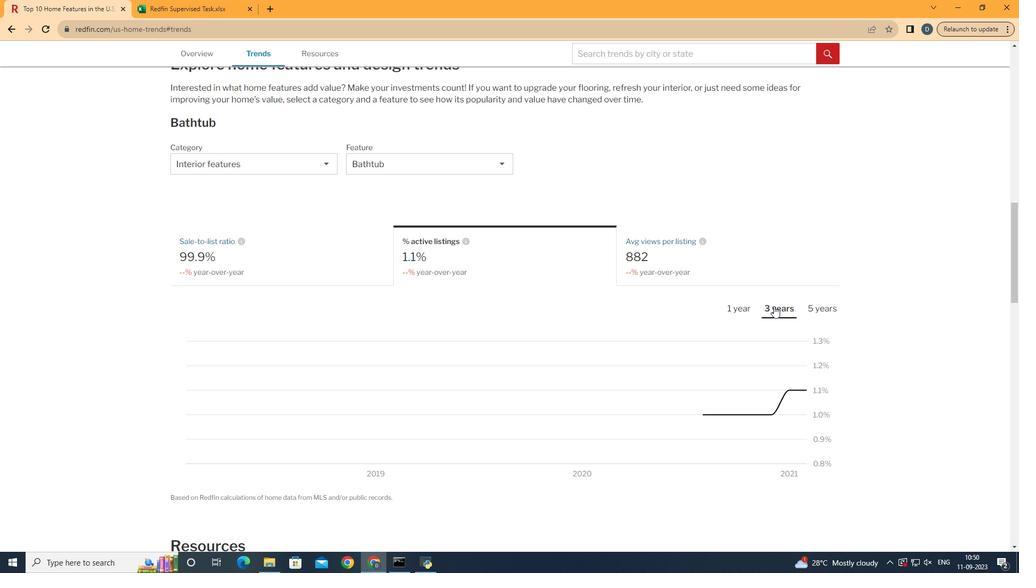 
Action: Mouse moved to (814, 395)
Screenshot: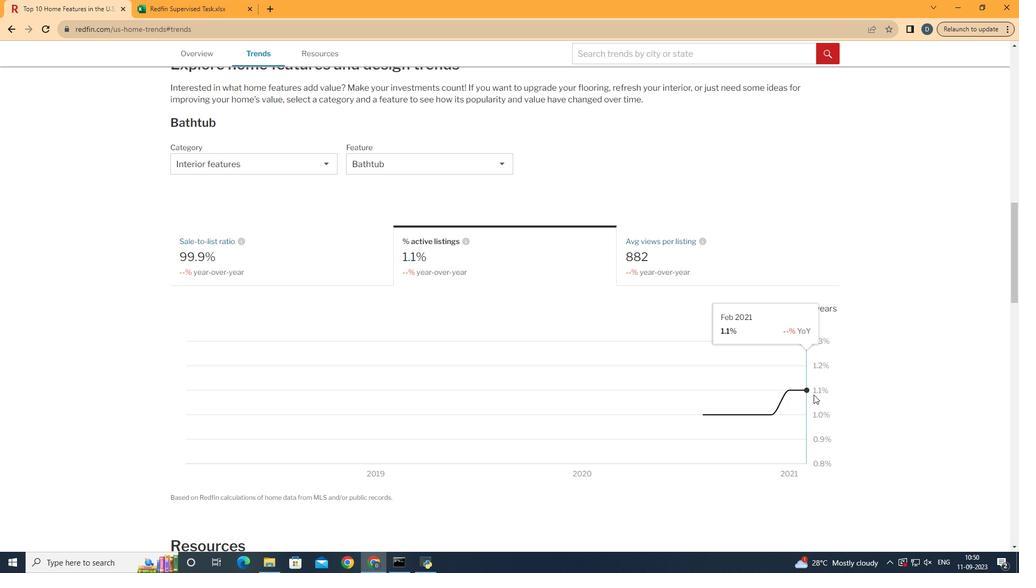 
